 Task: Look for space in Djidiouia, Algeria from 2nd August, 2023 to 12th August, 2023 for 2 adults in price range Rs.5000 to Rs.10000. Place can be private room with 1  bedroom having 1 bed and 1 bathroom. Property type can be house, flat, hotel. Amenities needed are: washing machine. Booking option can be shelf check-in. Required host language is .
Action: Mouse moved to (464, 106)
Screenshot: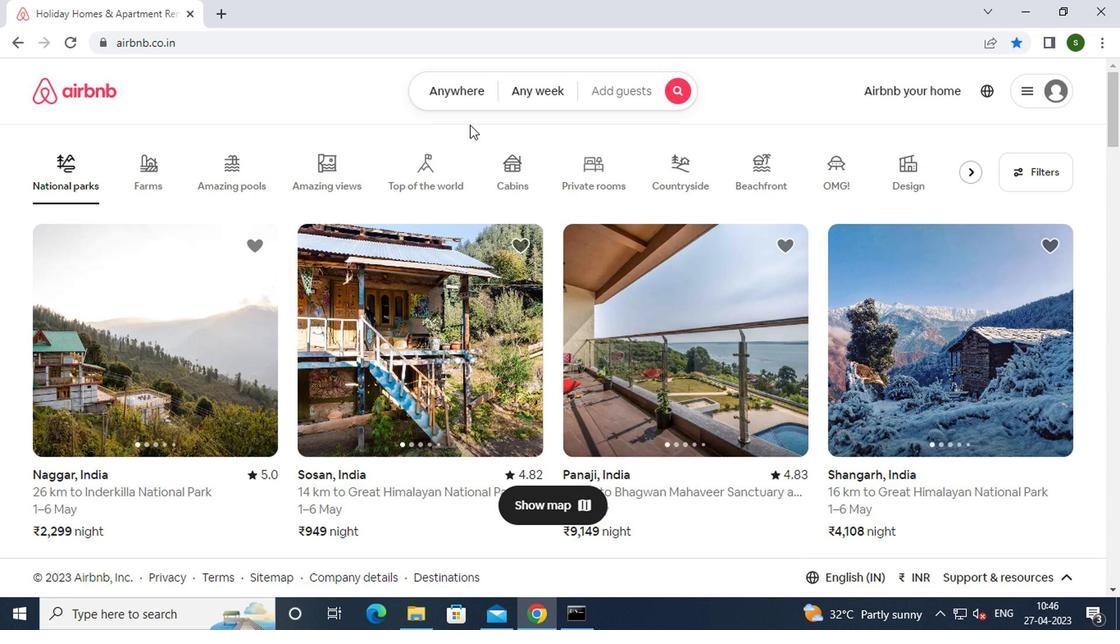 
Action: Mouse pressed left at (464, 106)
Screenshot: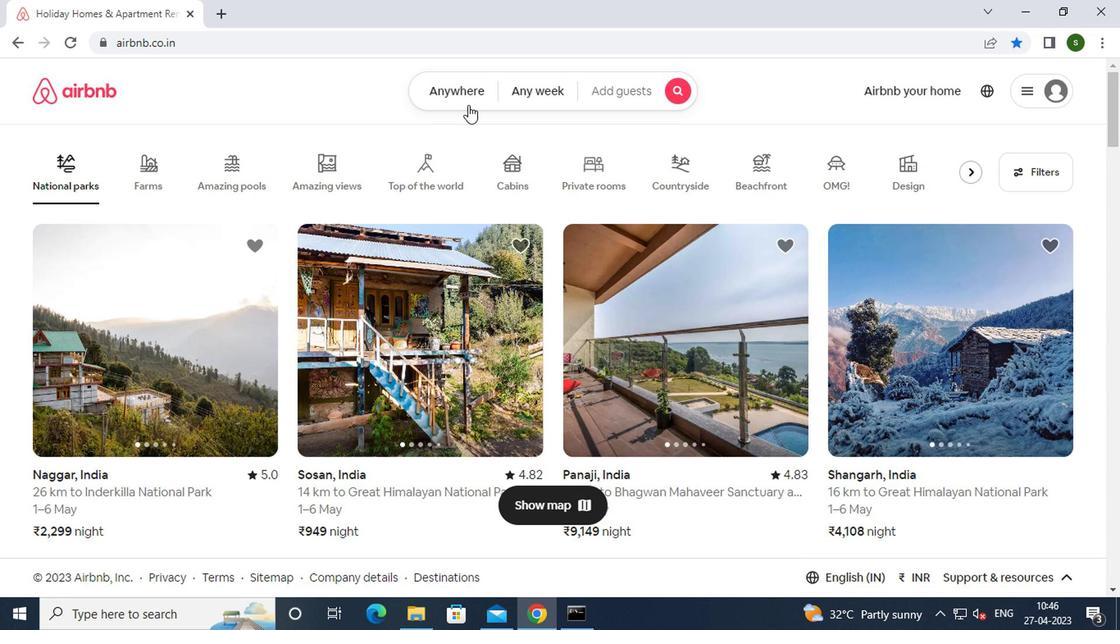
Action: Mouse moved to (404, 154)
Screenshot: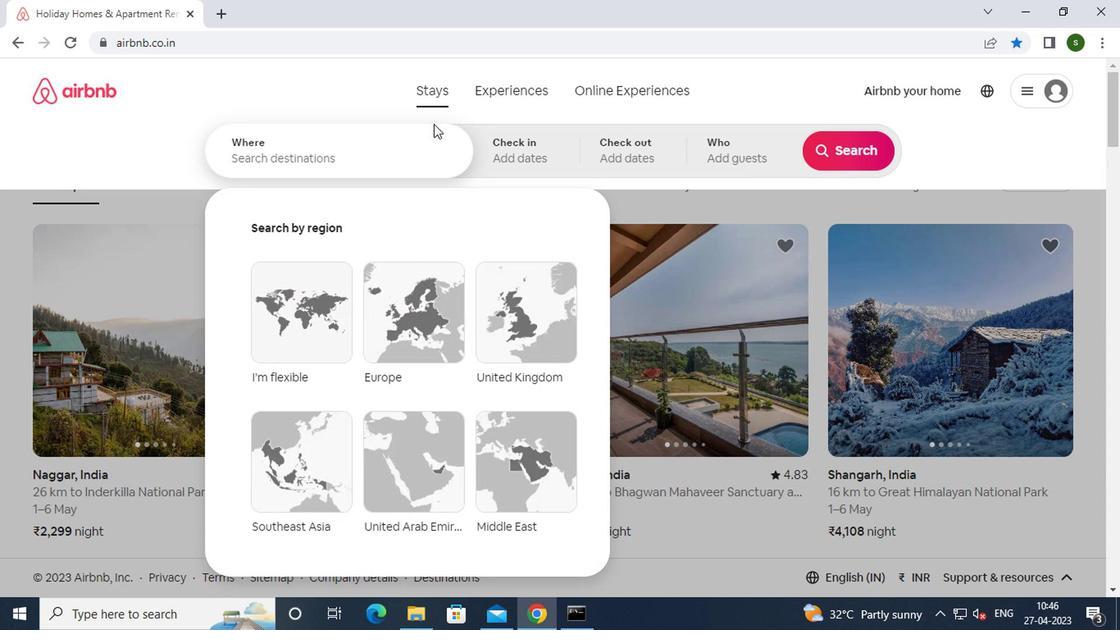 
Action: Mouse pressed left at (404, 154)
Screenshot: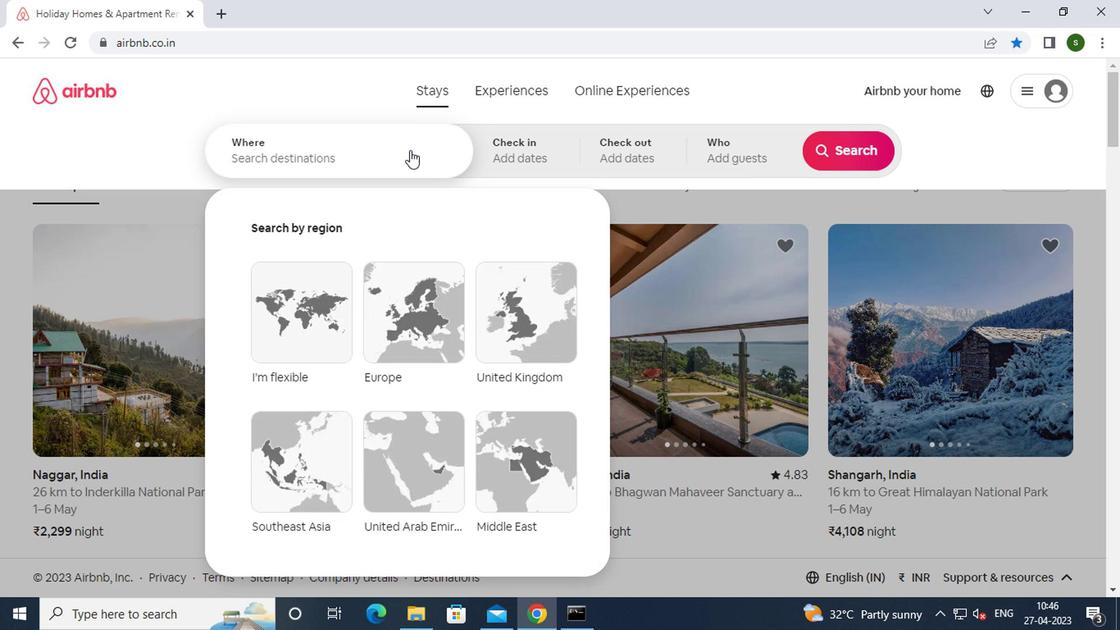 
Action: Key pressed d<Key.caps_lock>jidiouia
Screenshot: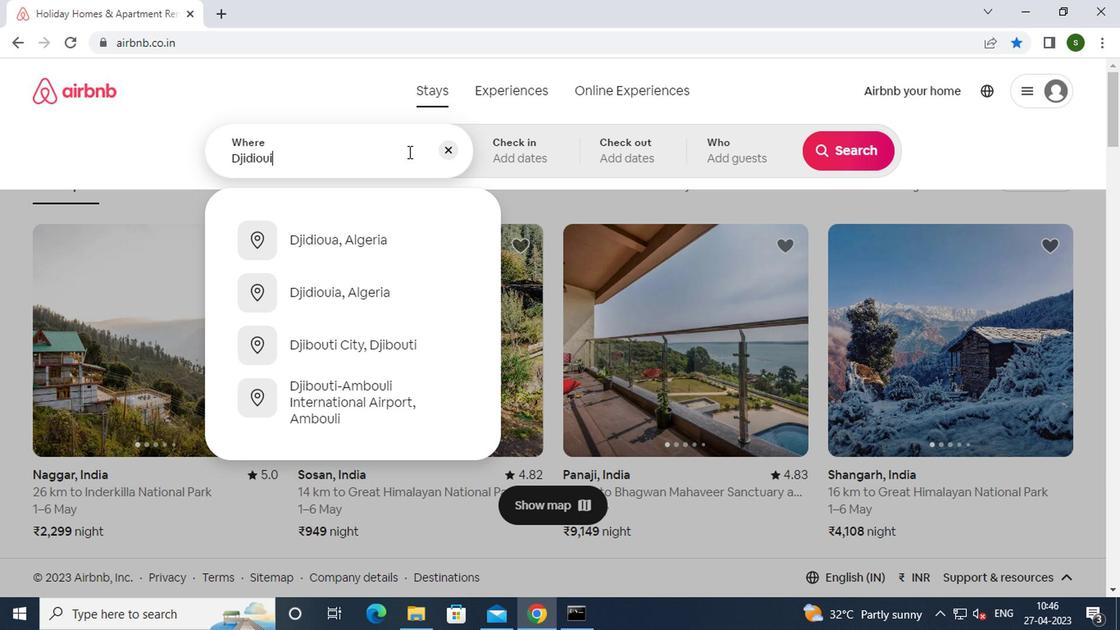 
Action: Mouse moved to (371, 247)
Screenshot: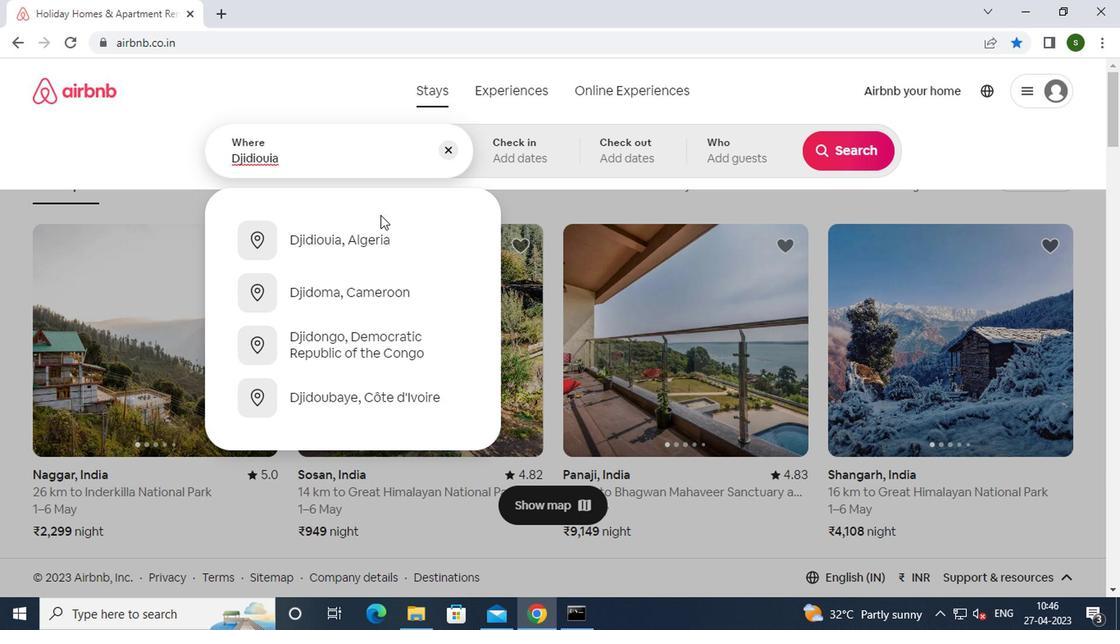 
Action: Mouse pressed left at (371, 247)
Screenshot: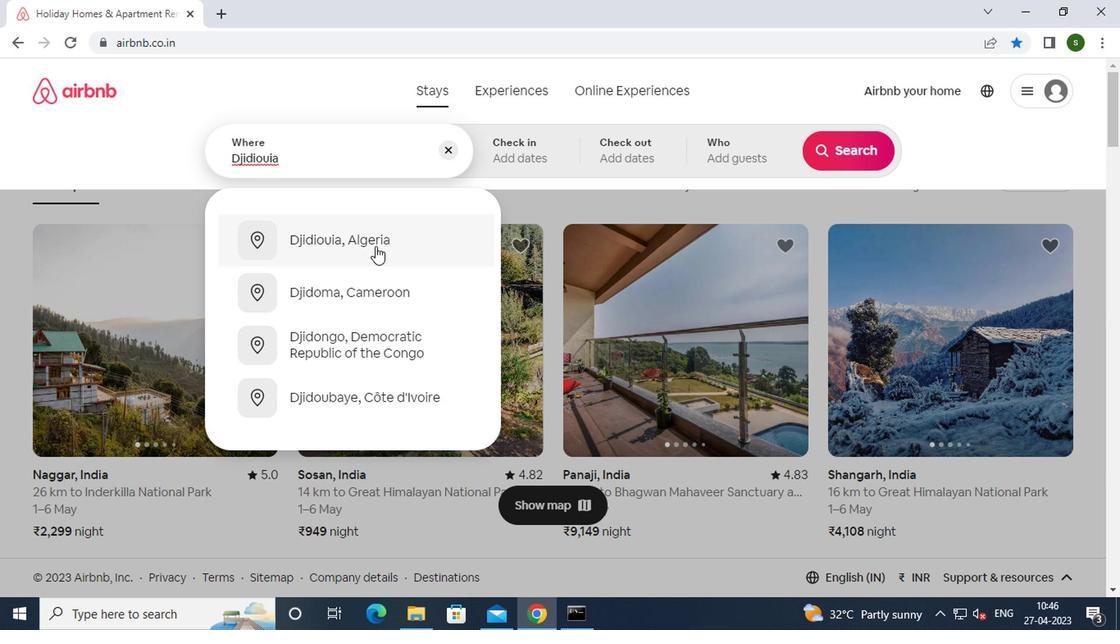 
Action: Mouse moved to (837, 286)
Screenshot: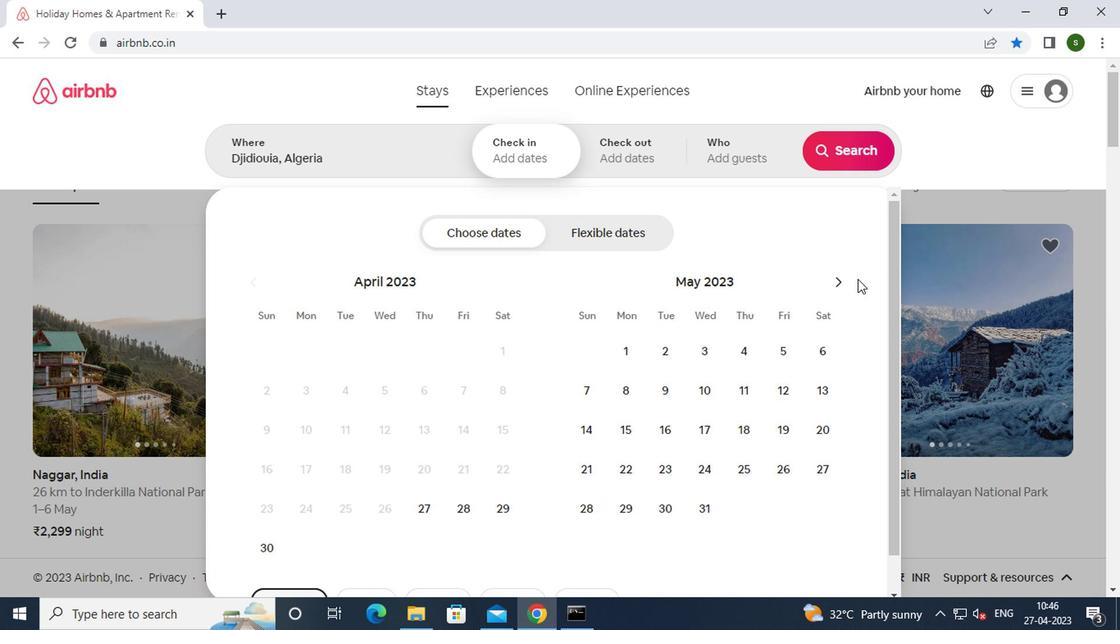 
Action: Mouse pressed left at (837, 286)
Screenshot: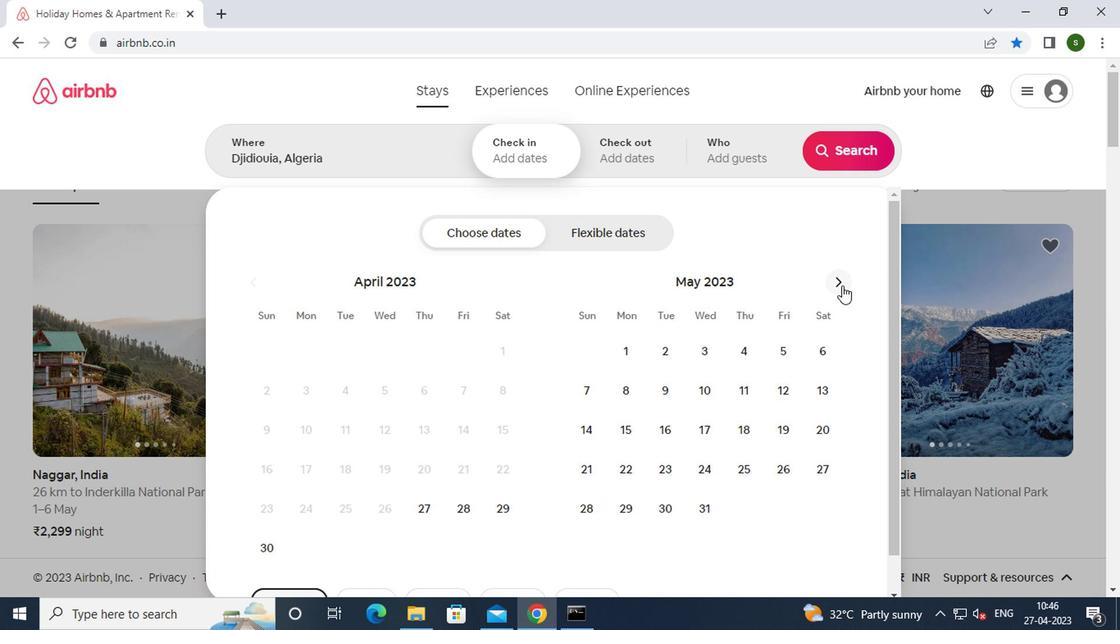 
Action: Mouse pressed left at (837, 286)
Screenshot: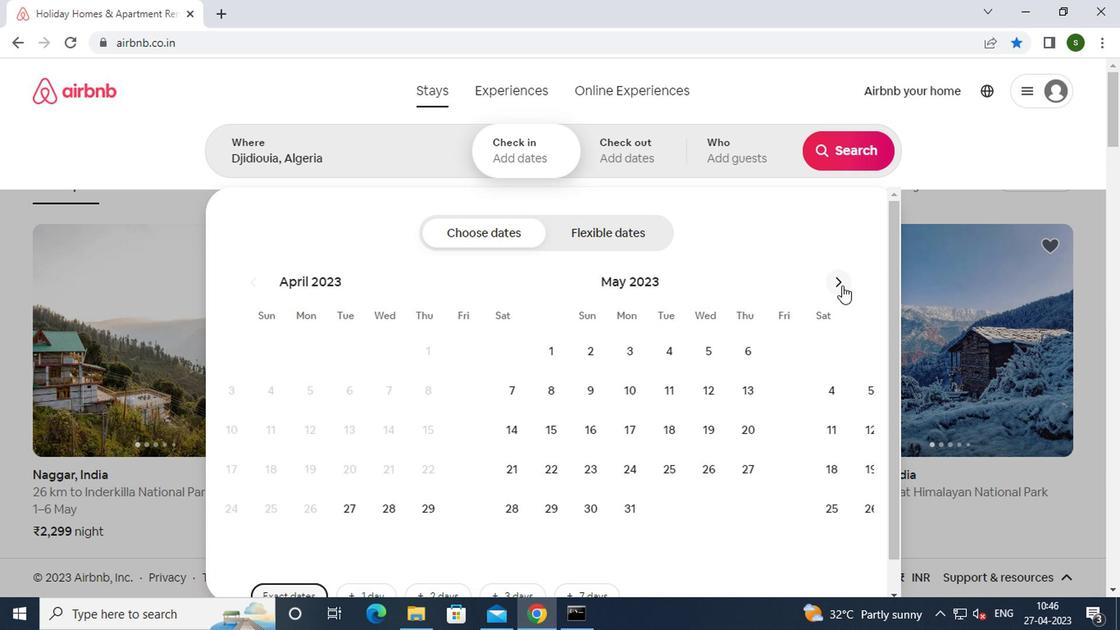
Action: Mouse pressed left at (837, 286)
Screenshot: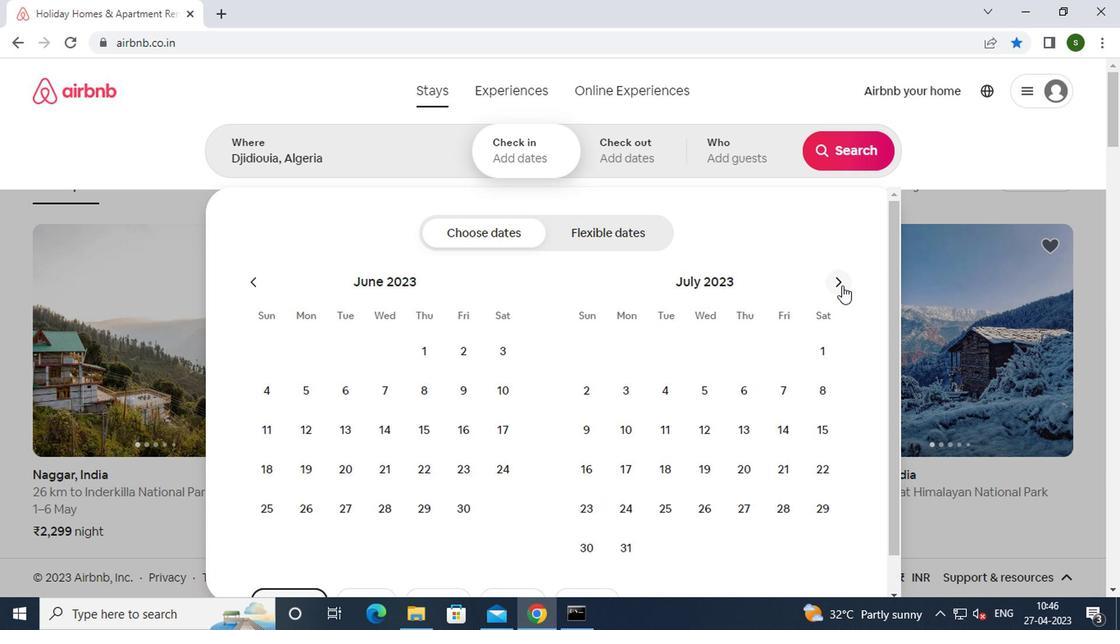 
Action: Mouse moved to (703, 349)
Screenshot: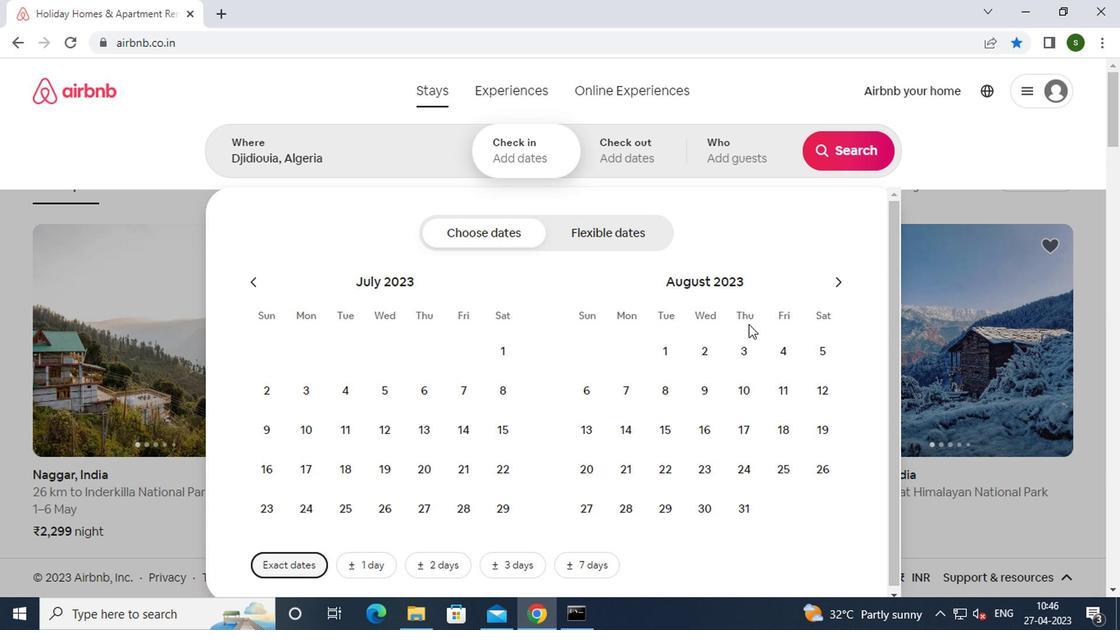 
Action: Mouse pressed left at (703, 349)
Screenshot: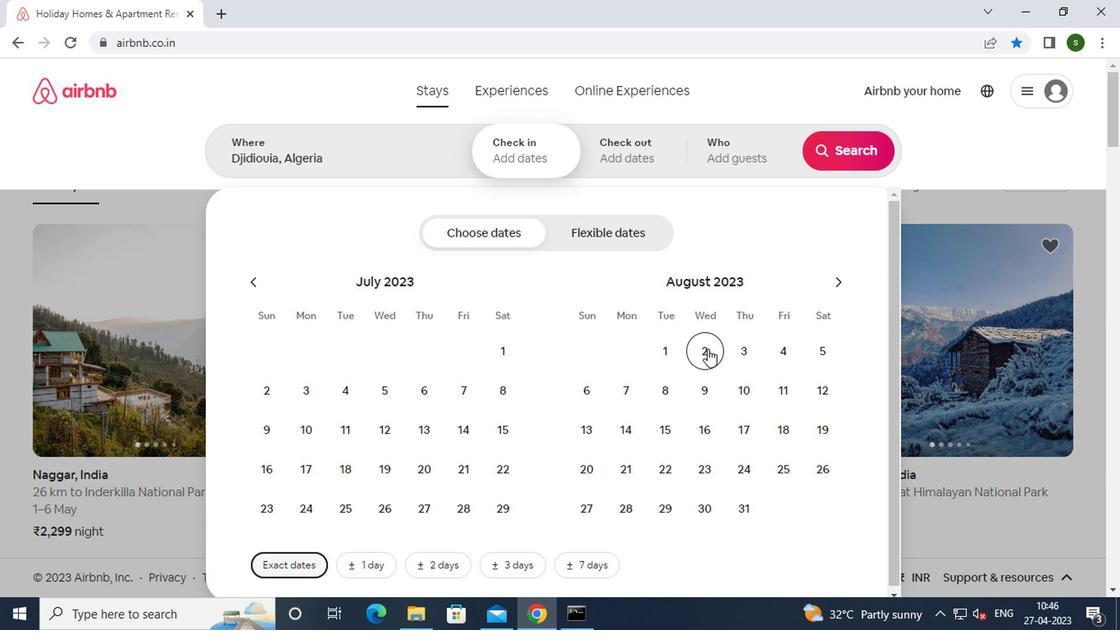 
Action: Mouse moved to (828, 397)
Screenshot: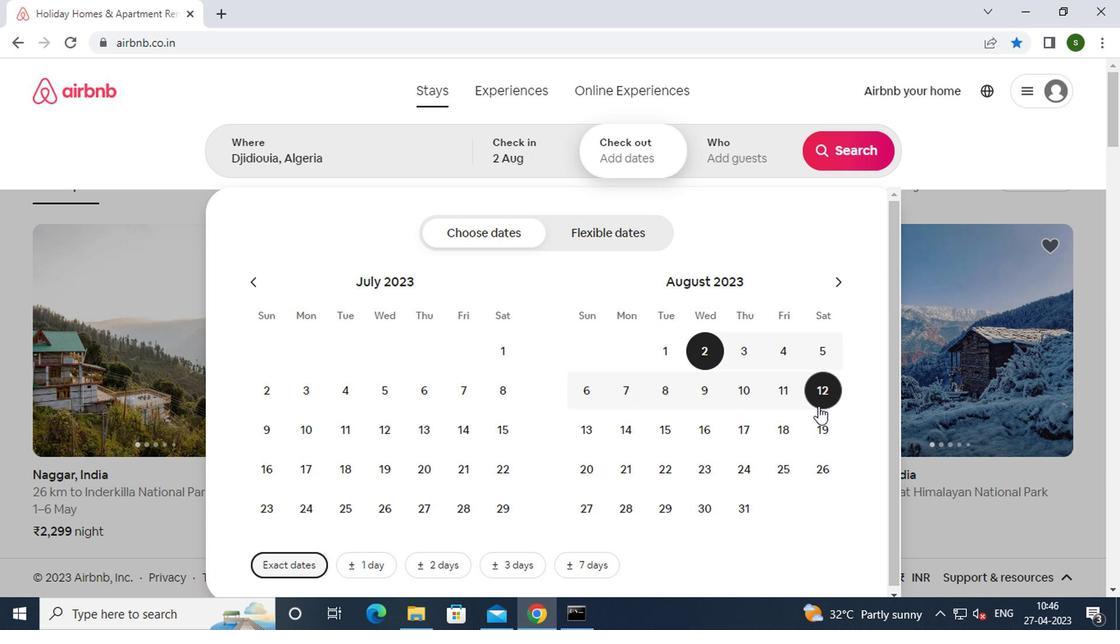 
Action: Mouse pressed left at (828, 397)
Screenshot: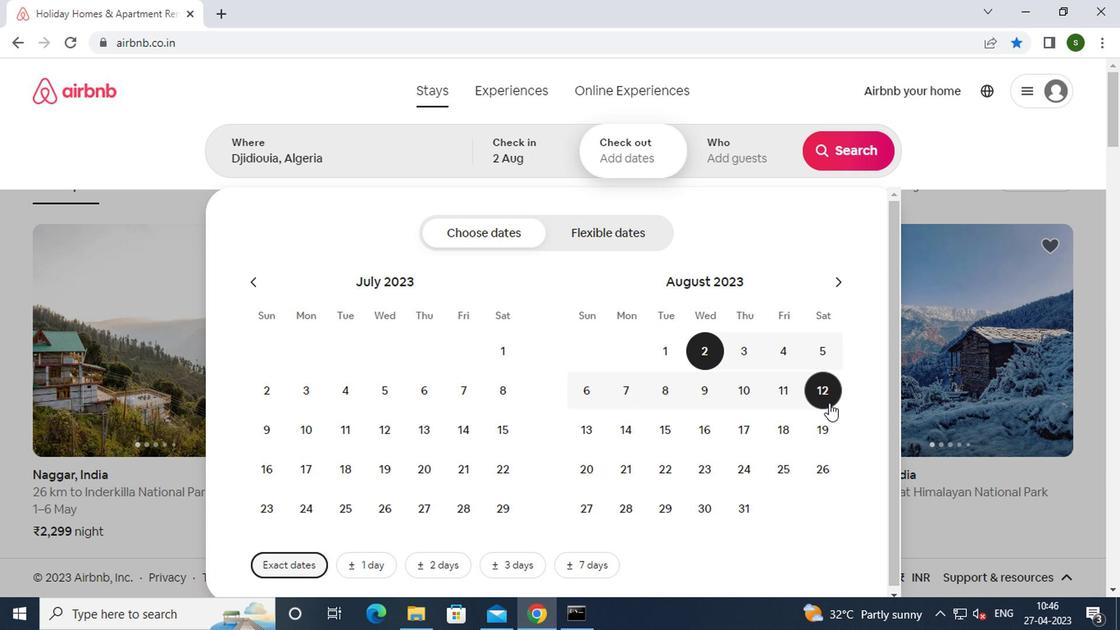 
Action: Mouse moved to (755, 165)
Screenshot: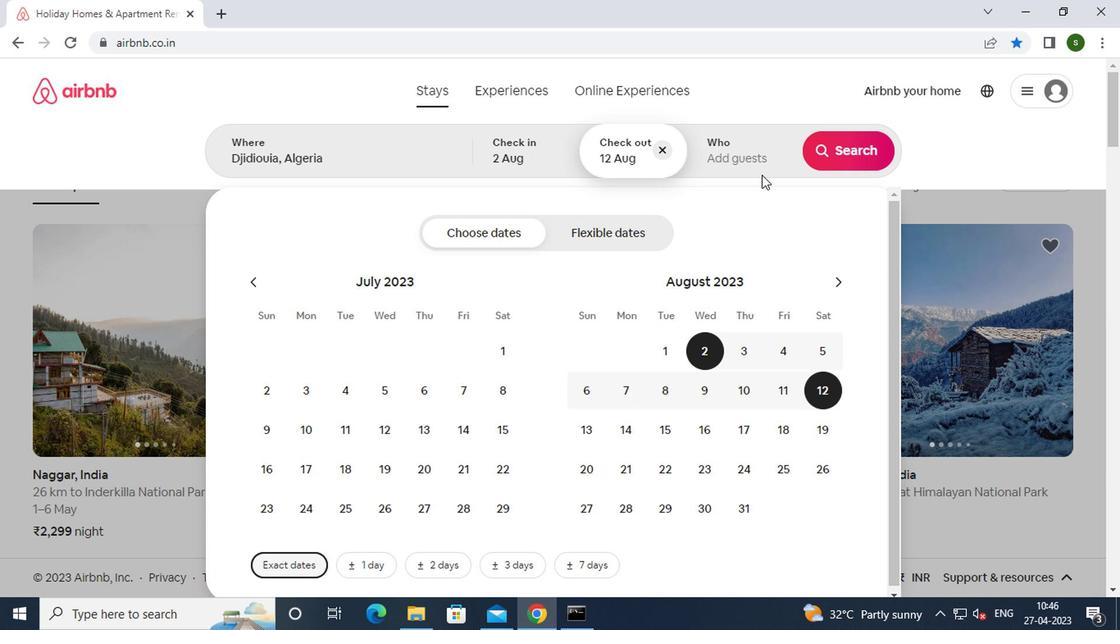 
Action: Mouse pressed left at (755, 165)
Screenshot: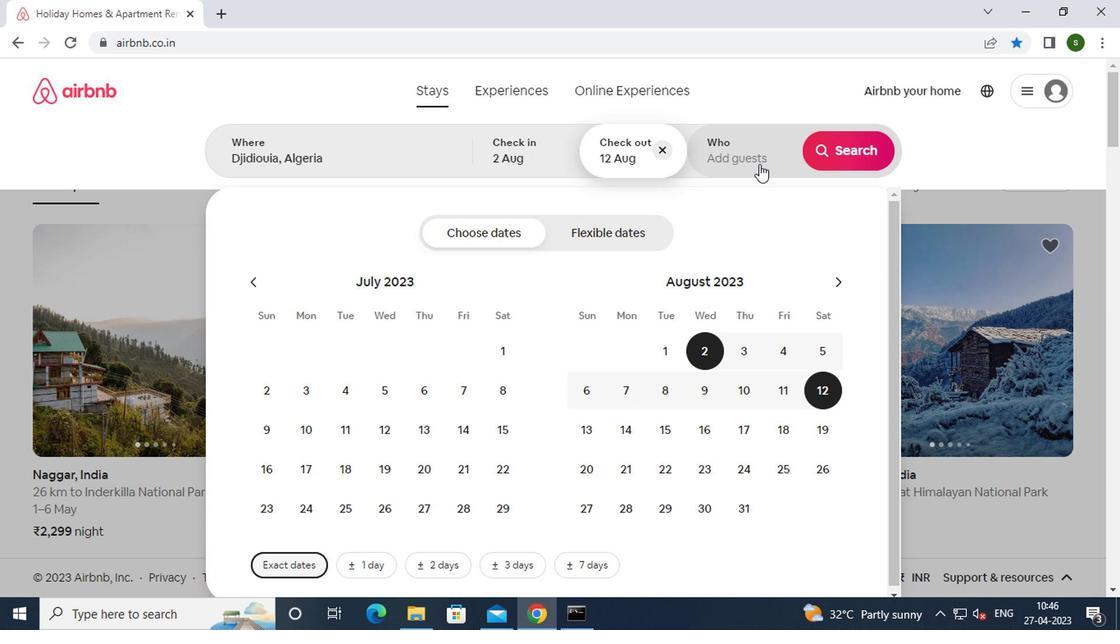 
Action: Mouse moved to (839, 238)
Screenshot: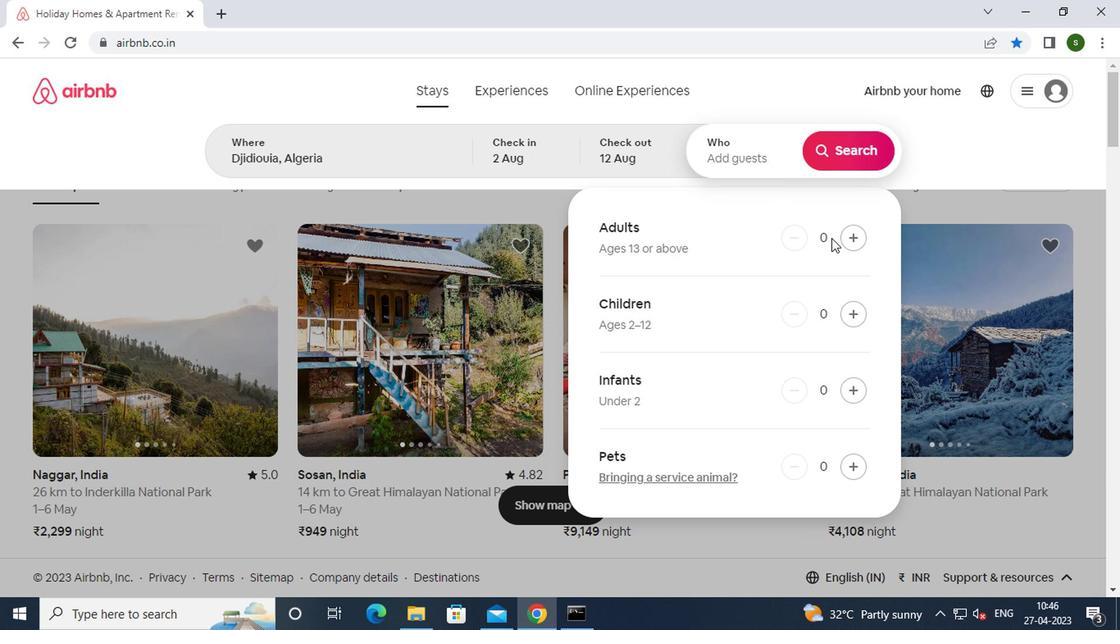 
Action: Mouse pressed left at (839, 238)
Screenshot: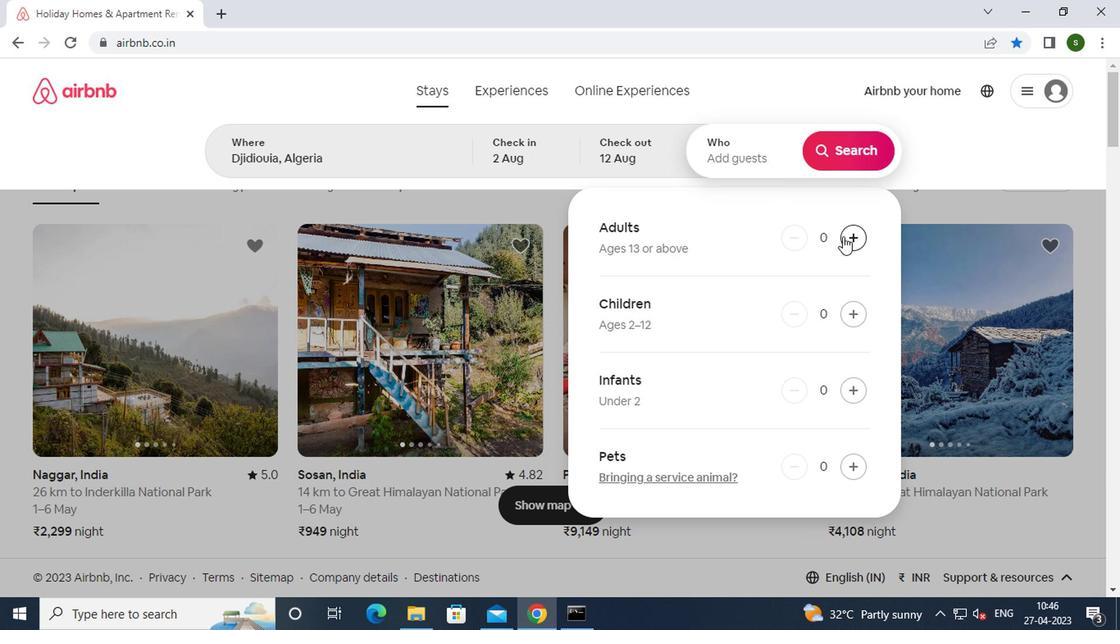 
Action: Mouse pressed left at (839, 238)
Screenshot: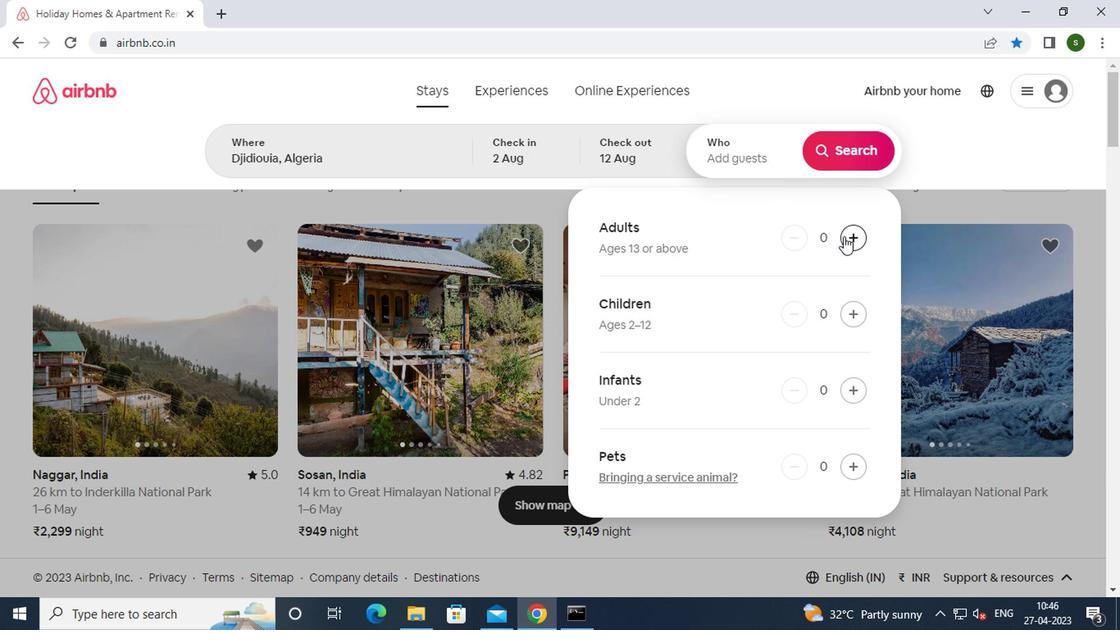 
Action: Mouse moved to (833, 133)
Screenshot: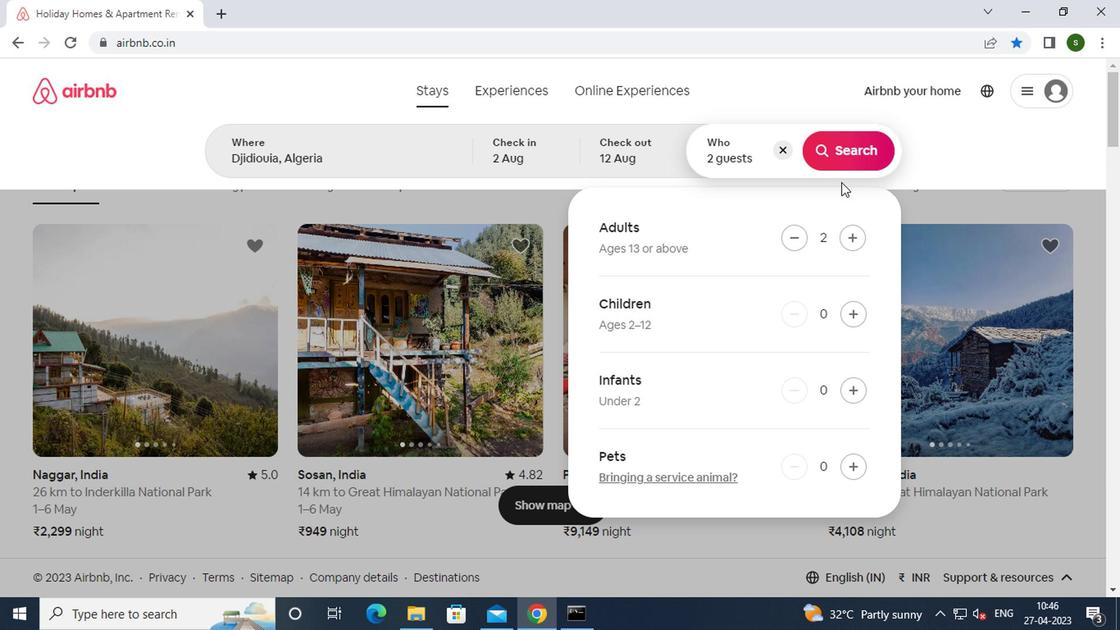 
Action: Mouse pressed left at (833, 133)
Screenshot: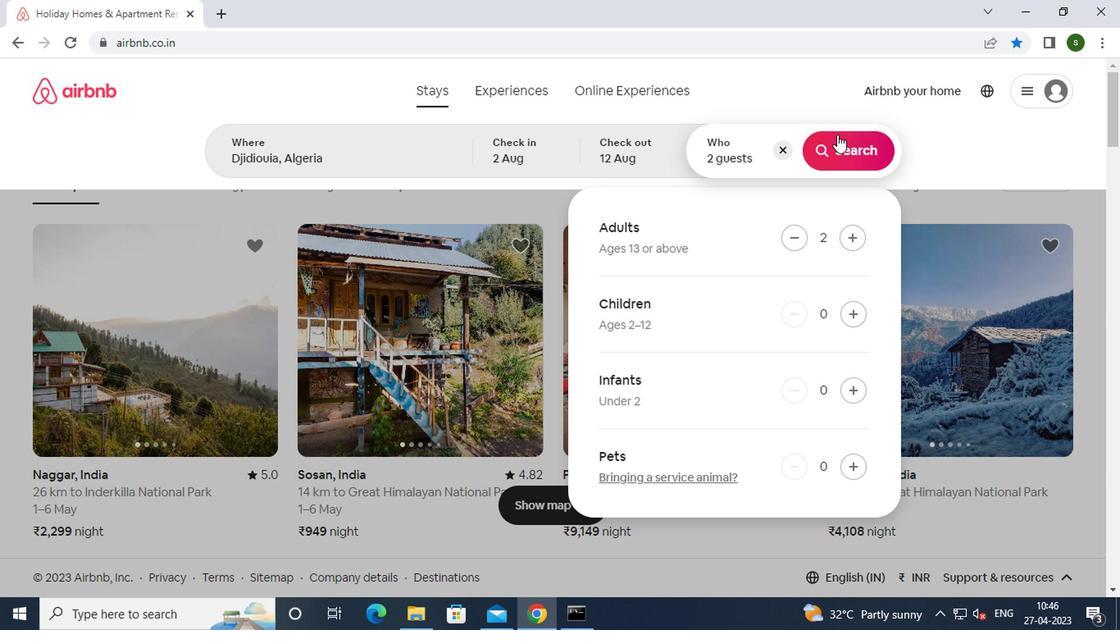 
Action: Mouse moved to (1033, 159)
Screenshot: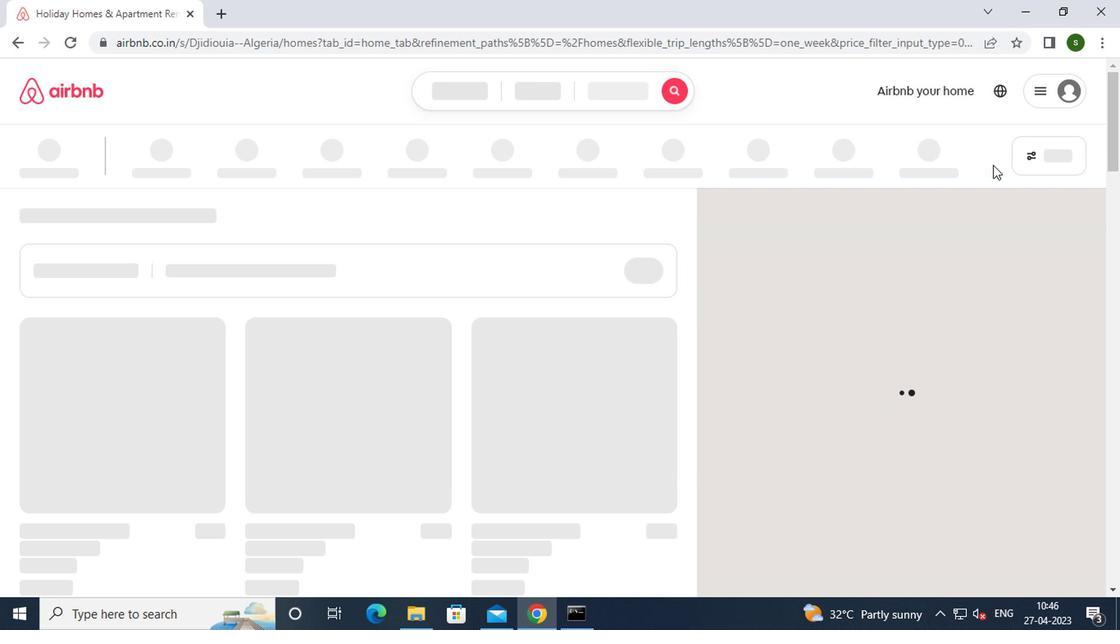 
Action: Mouse pressed left at (1033, 159)
Screenshot: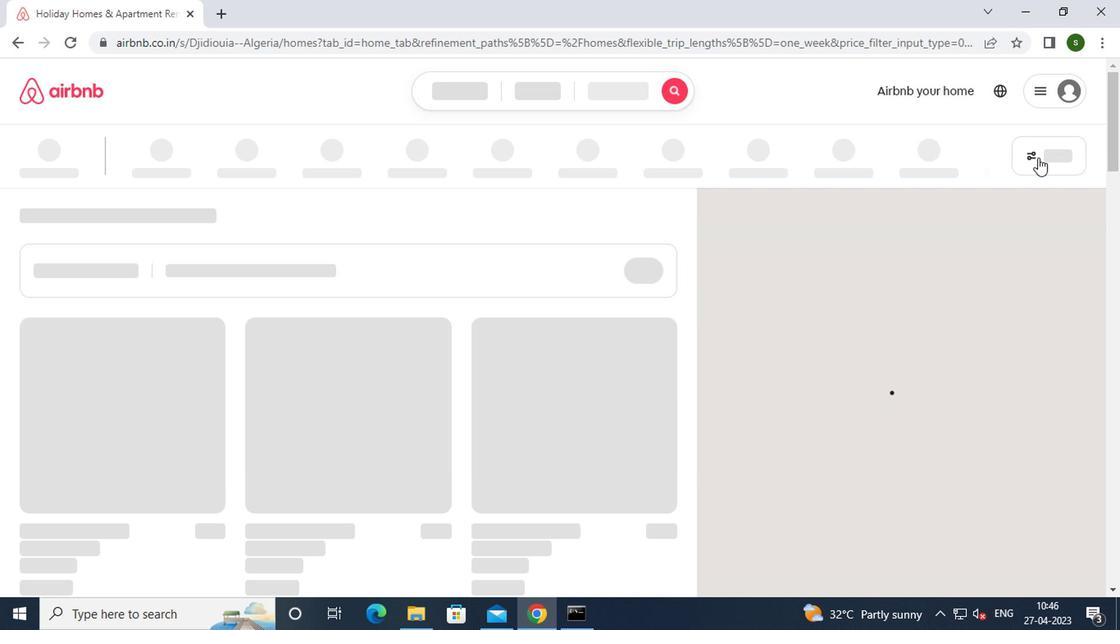 
Action: Mouse moved to (424, 358)
Screenshot: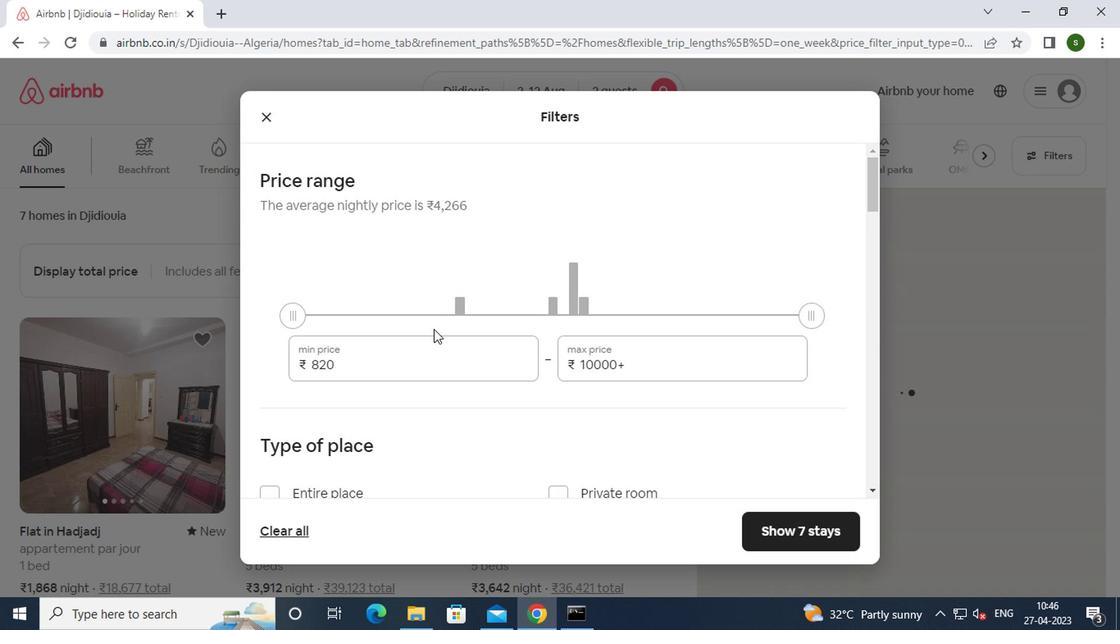
Action: Mouse pressed left at (424, 358)
Screenshot: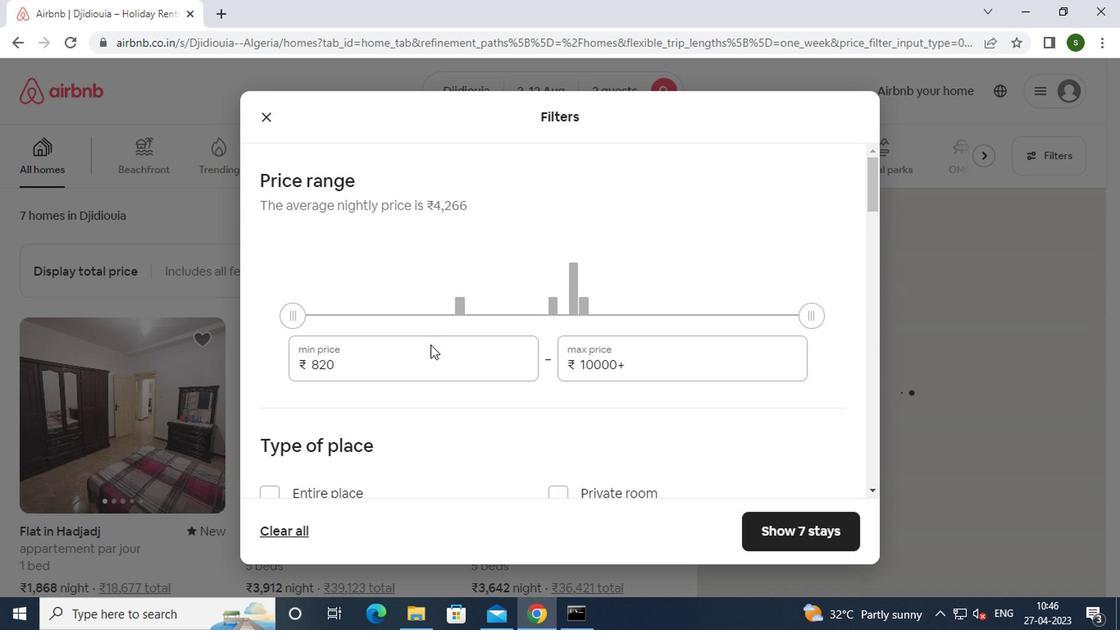 
Action: Key pressed <Key.backspace><Key.backspace><Key.backspace><Key.backspace>5000
Screenshot: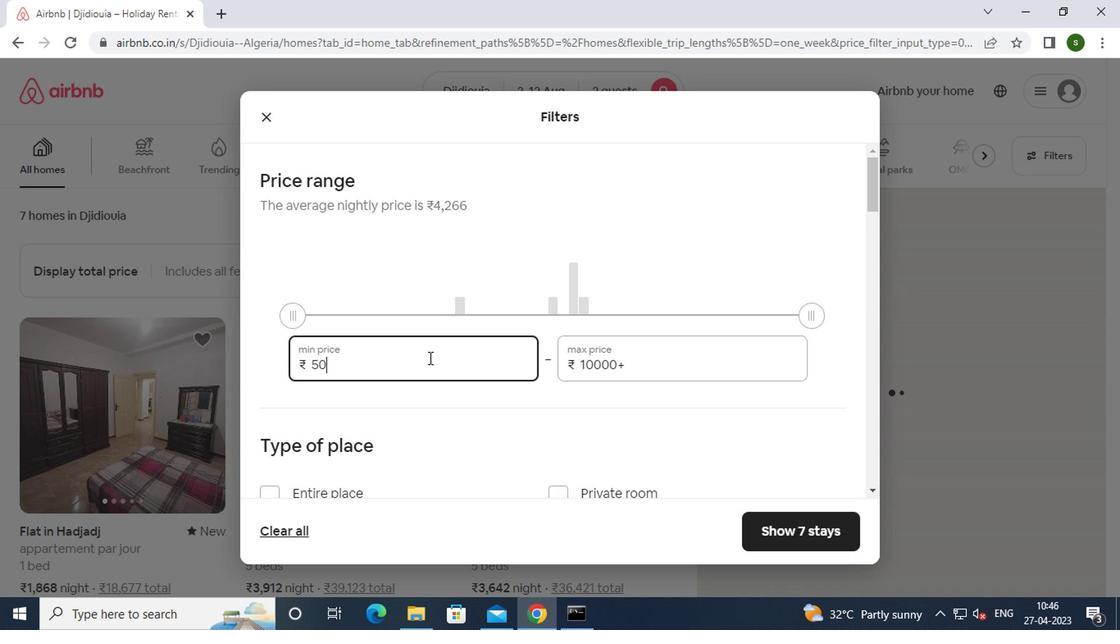 
Action: Mouse moved to (644, 364)
Screenshot: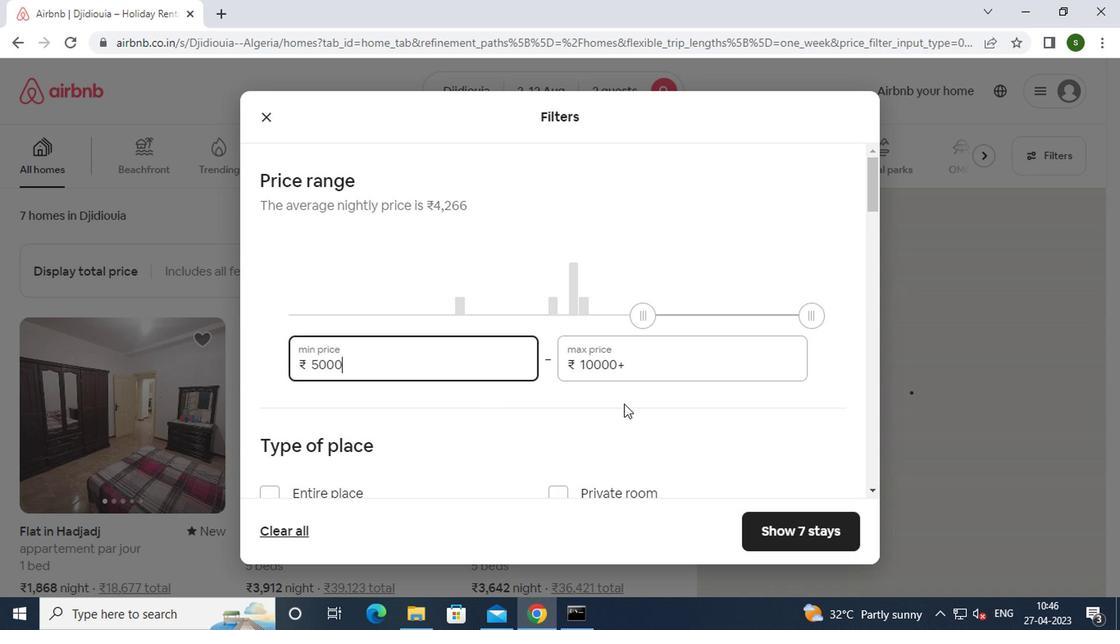 
Action: Mouse pressed left at (644, 364)
Screenshot: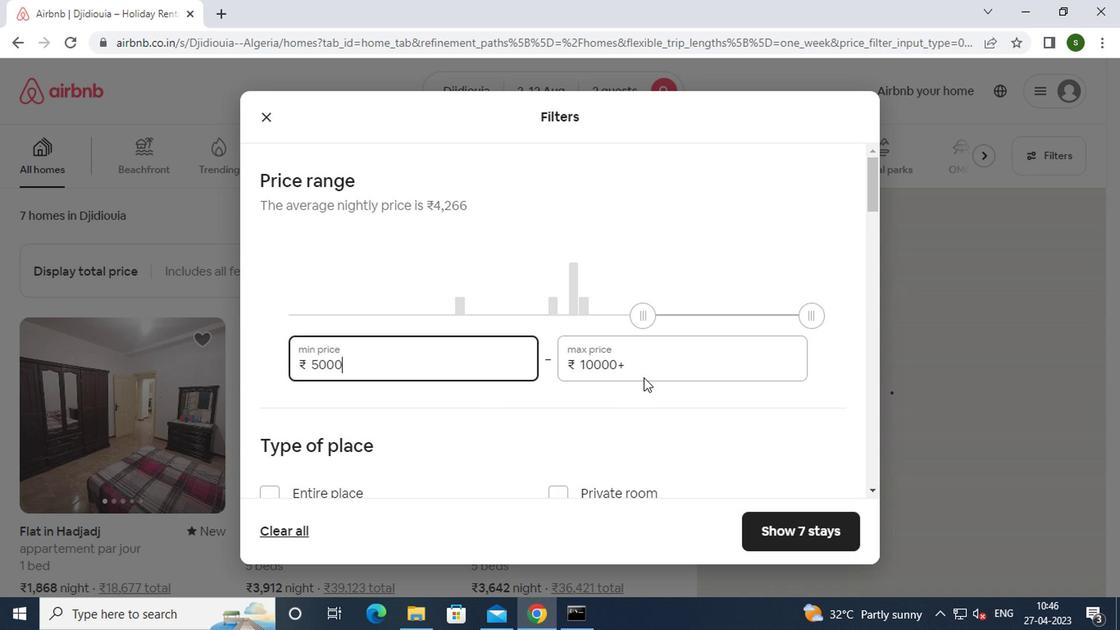 
Action: Key pressed <Key.backspace><Key.backspace><Key.backspace><Key.backspace><Key.backspace><Key.backspace><Key.backspace><Key.backspace><Key.backspace><Key.backspace><Key.backspace><Key.backspace>10000
Screenshot: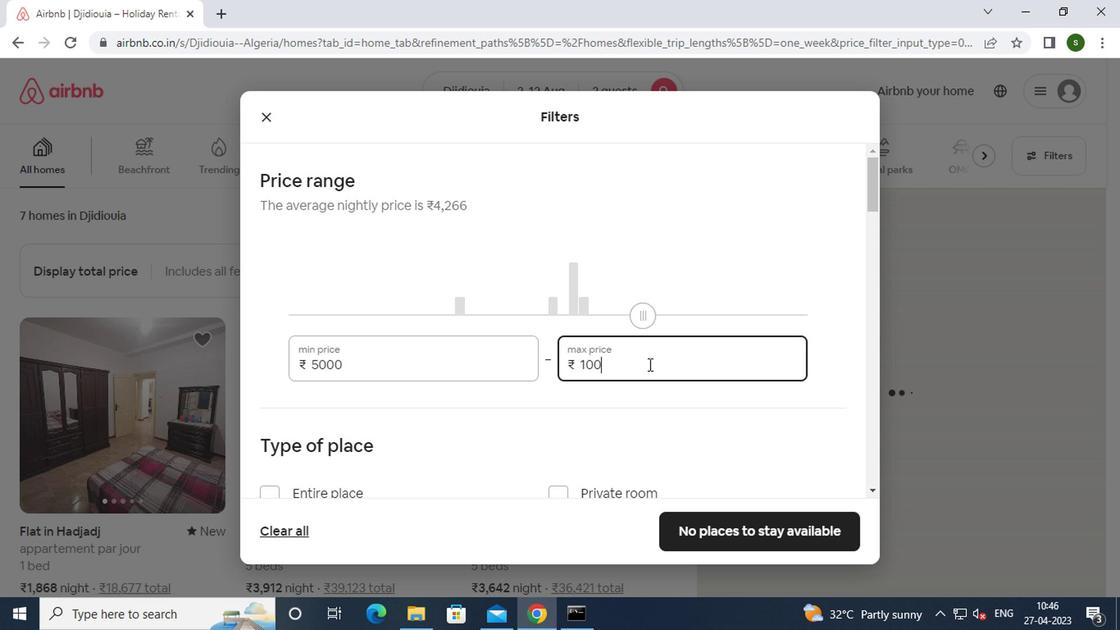 
Action: Mouse moved to (525, 382)
Screenshot: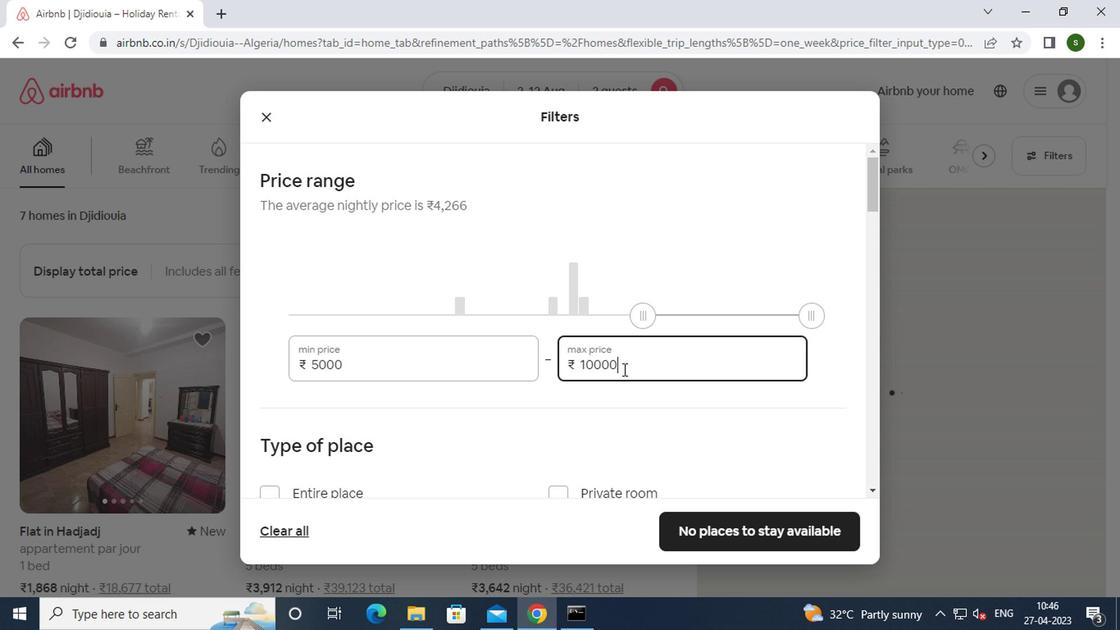 
Action: Mouse scrolled (525, 382) with delta (0, 0)
Screenshot: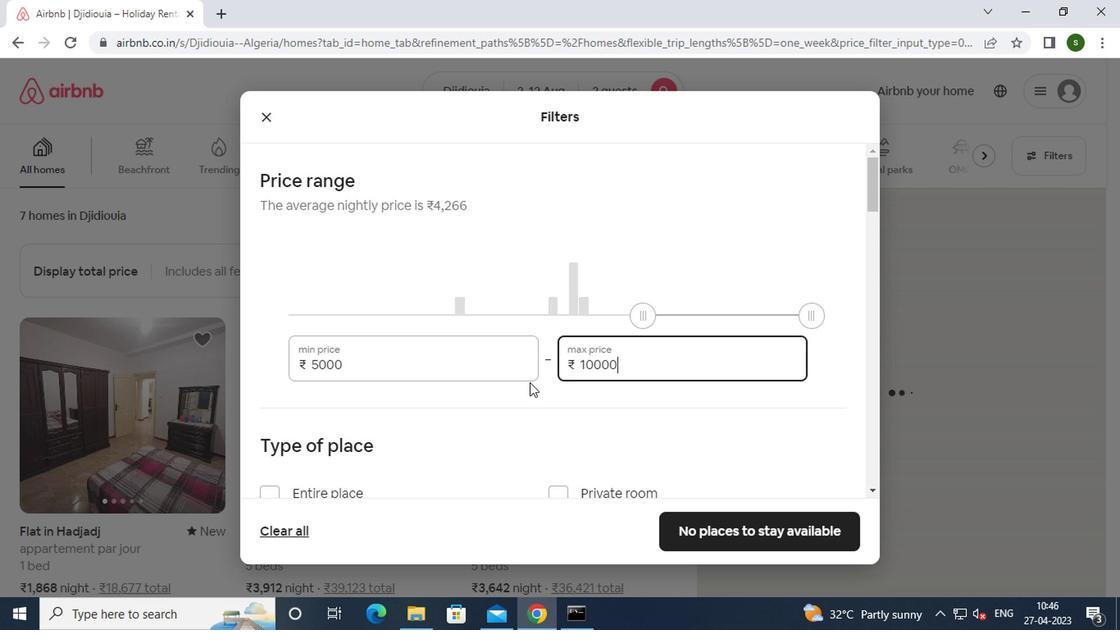
Action: Mouse scrolled (525, 382) with delta (0, 0)
Screenshot: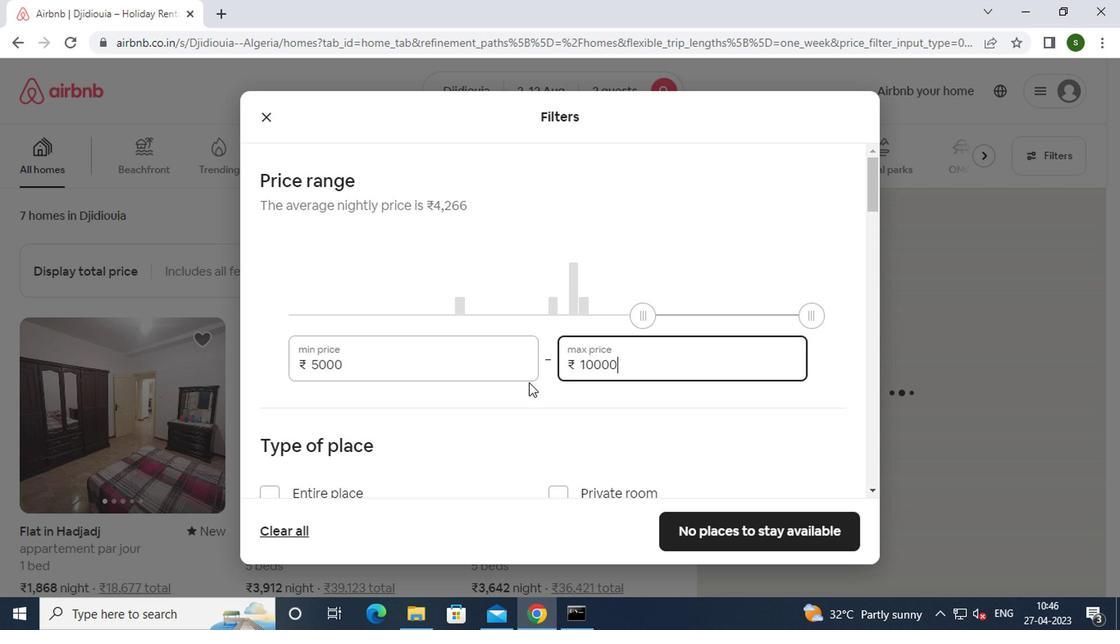 
Action: Mouse moved to (549, 332)
Screenshot: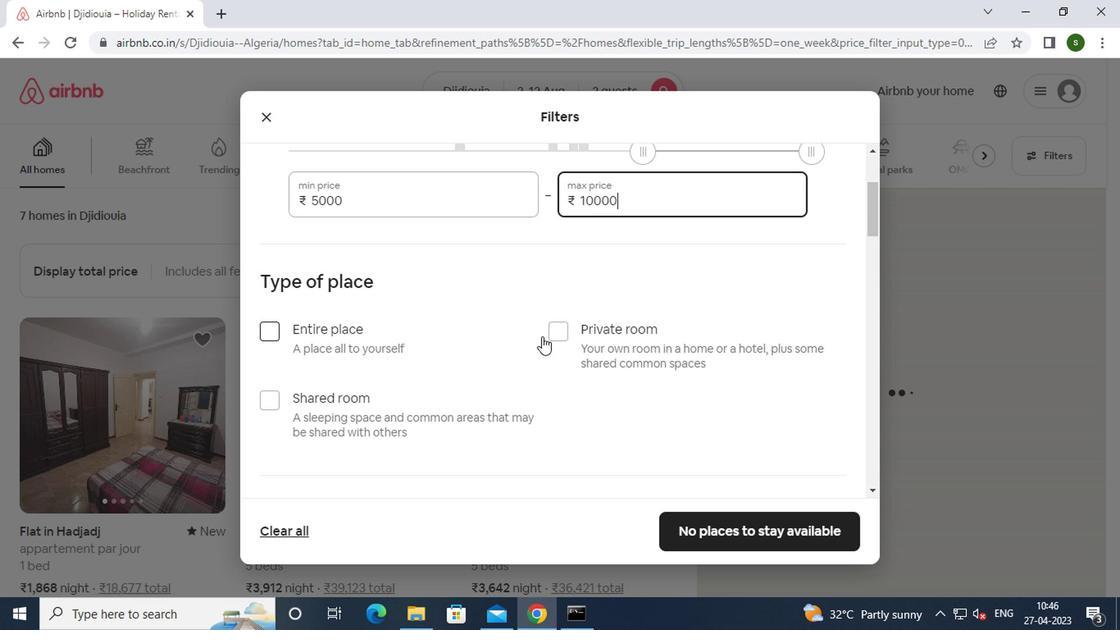 
Action: Mouse pressed left at (549, 332)
Screenshot: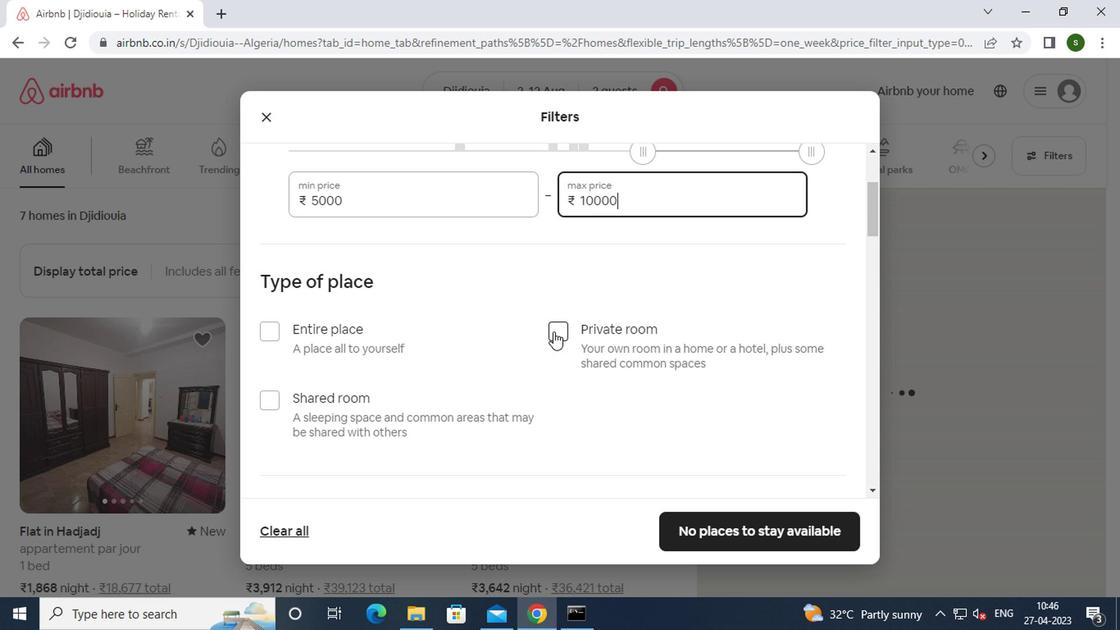 
Action: Mouse moved to (510, 341)
Screenshot: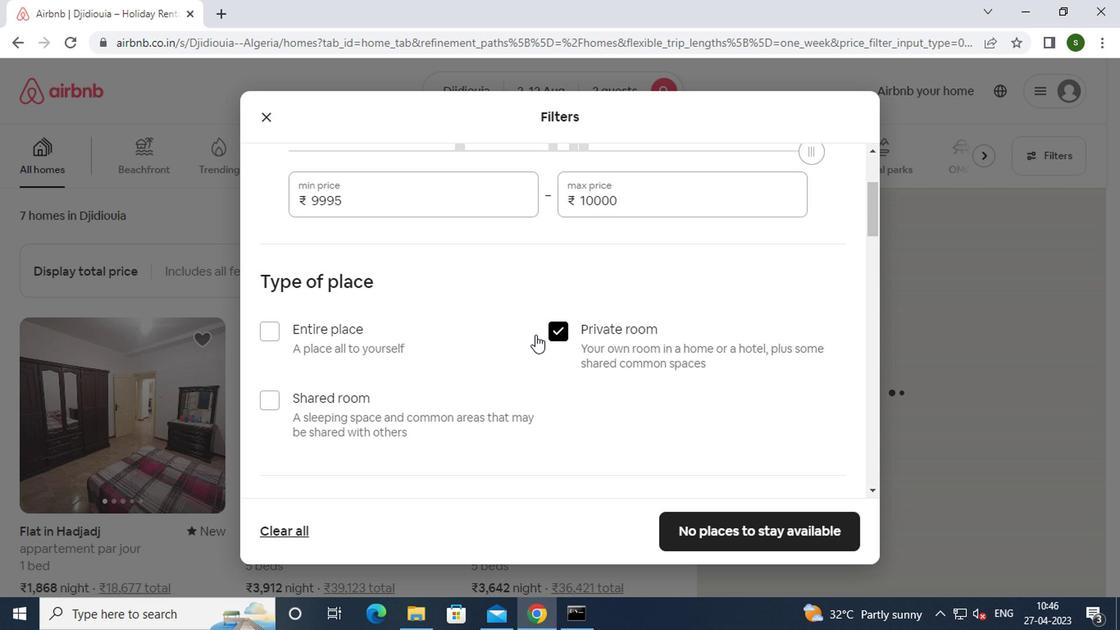 
Action: Mouse scrolled (510, 341) with delta (0, 0)
Screenshot: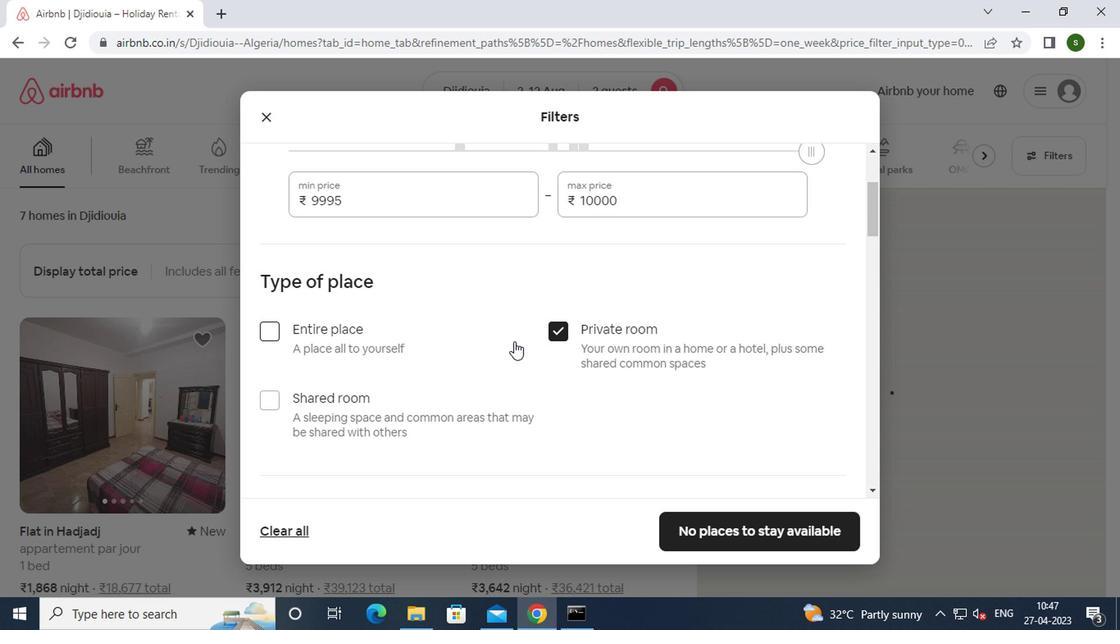 
Action: Mouse moved to (510, 341)
Screenshot: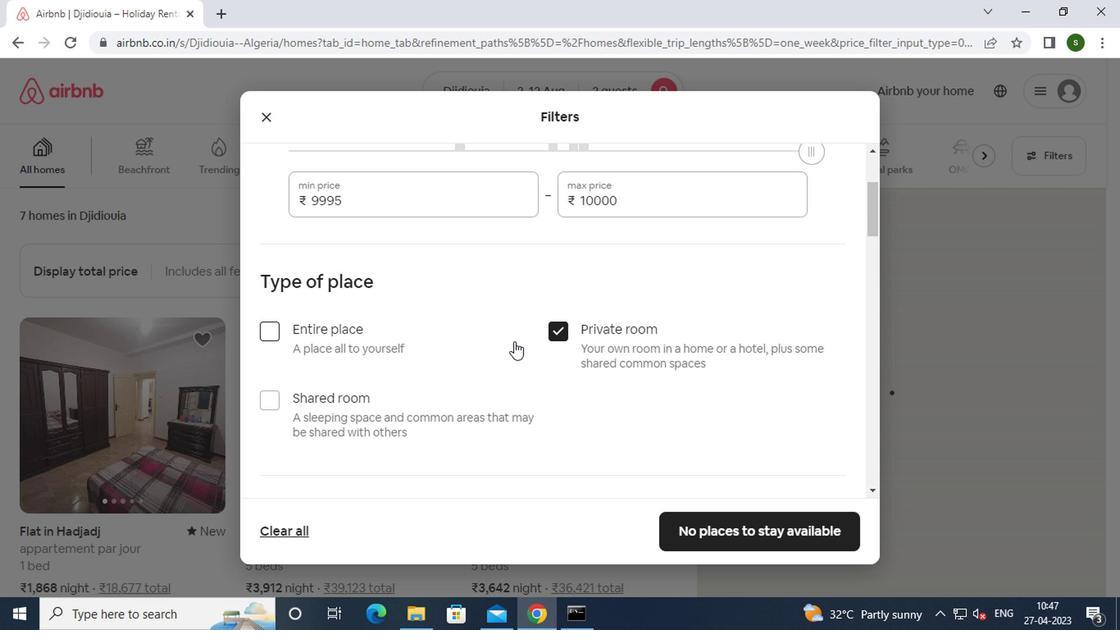 
Action: Mouse scrolled (510, 341) with delta (0, 0)
Screenshot: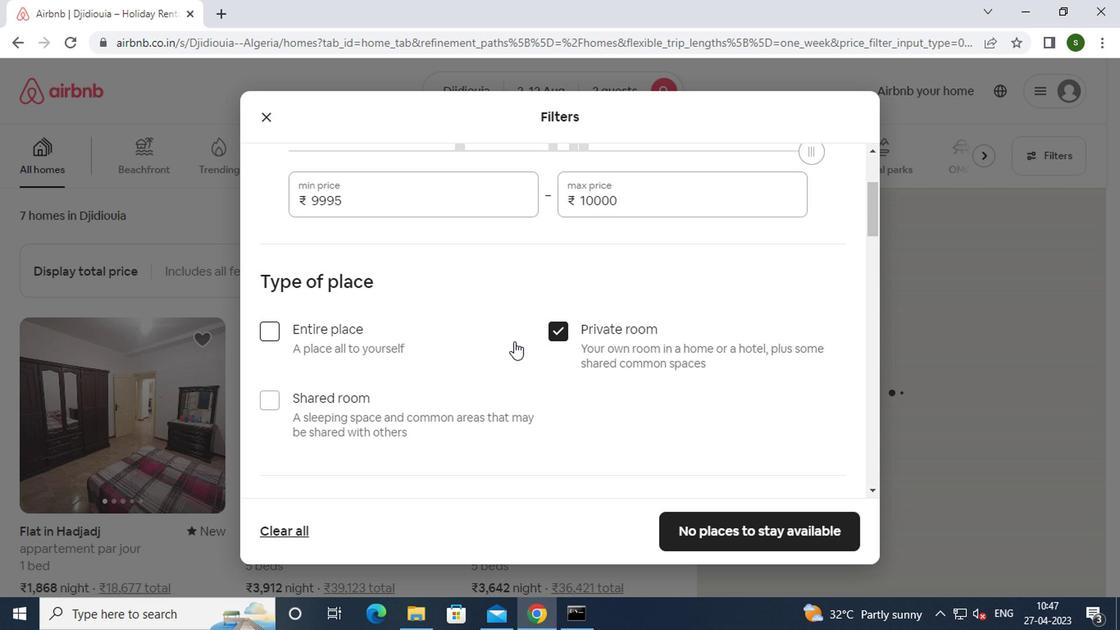 
Action: Mouse scrolled (510, 341) with delta (0, 0)
Screenshot: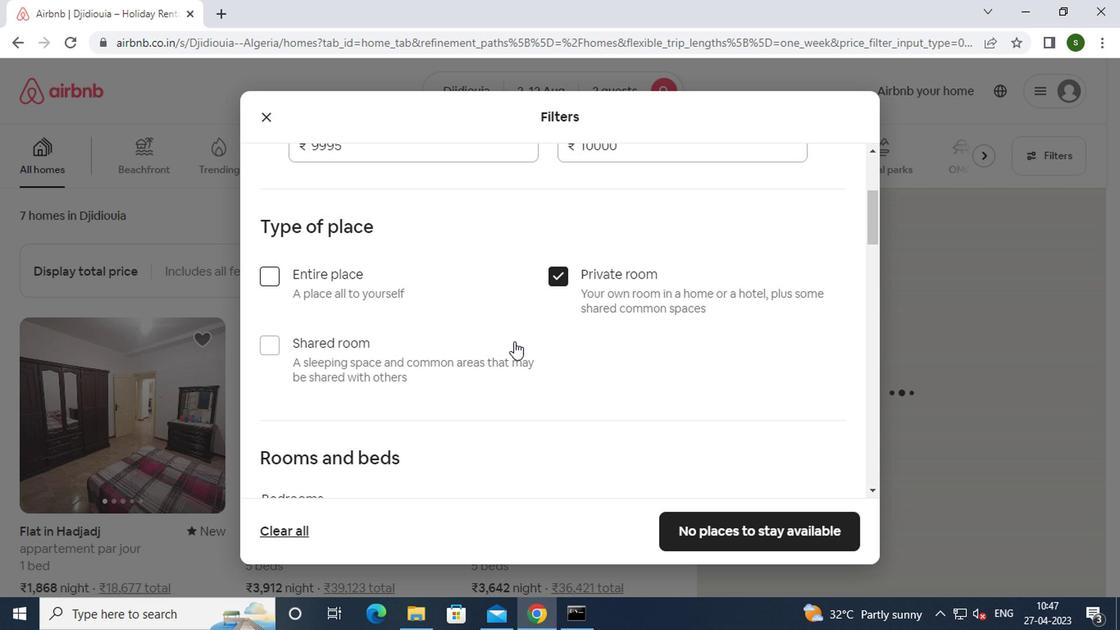 
Action: Mouse scrolled (510, 341) with delta (0, 0)
Screenshot: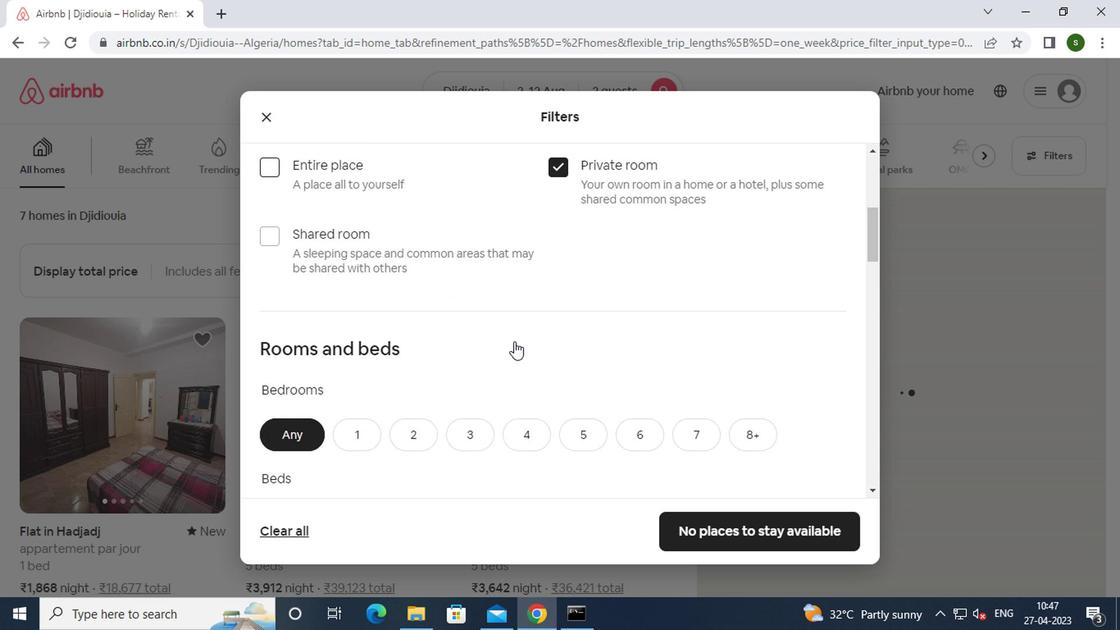 
Action: Mouse moved to (357, 273)
Screenshot: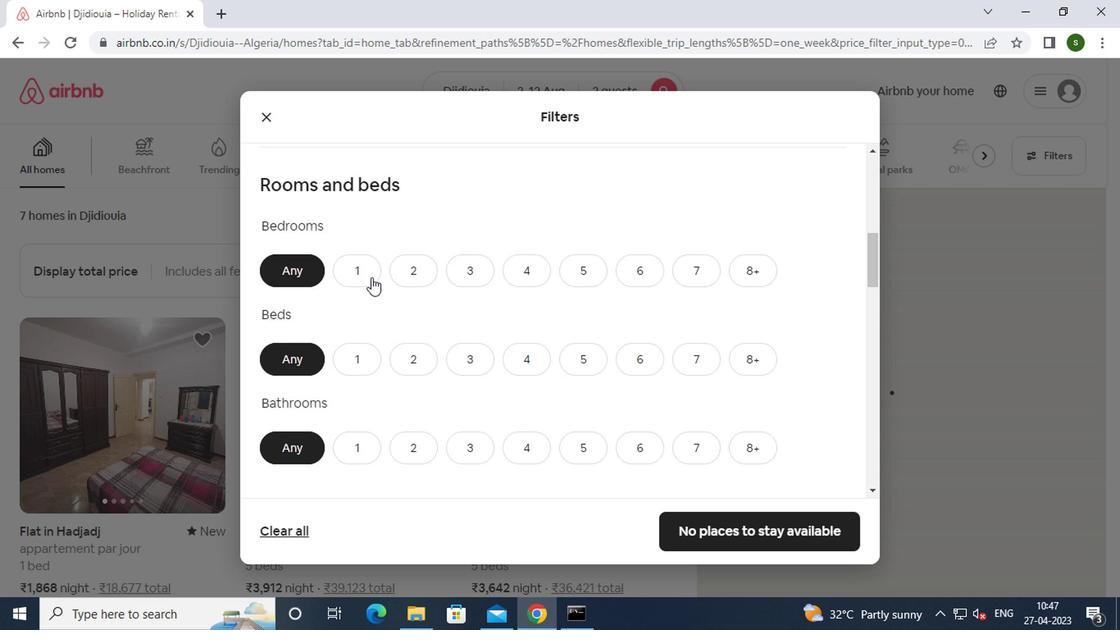 
Action: Mouse pressed left at (357, 273)
Screenshot: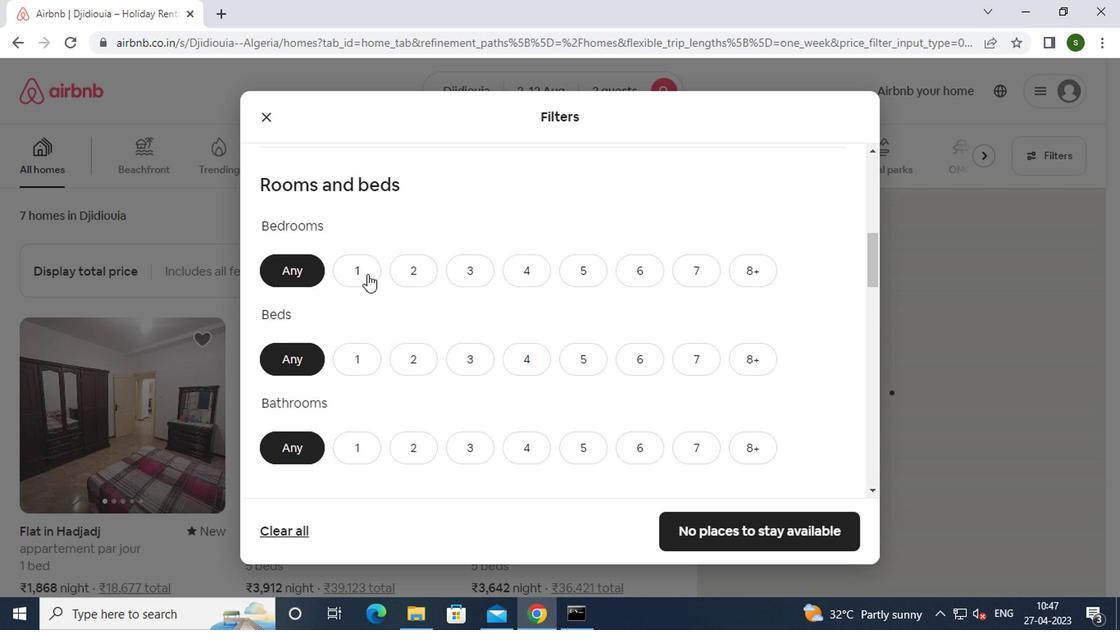 
Action: Mouse moved to (342, 368)
Screenshot: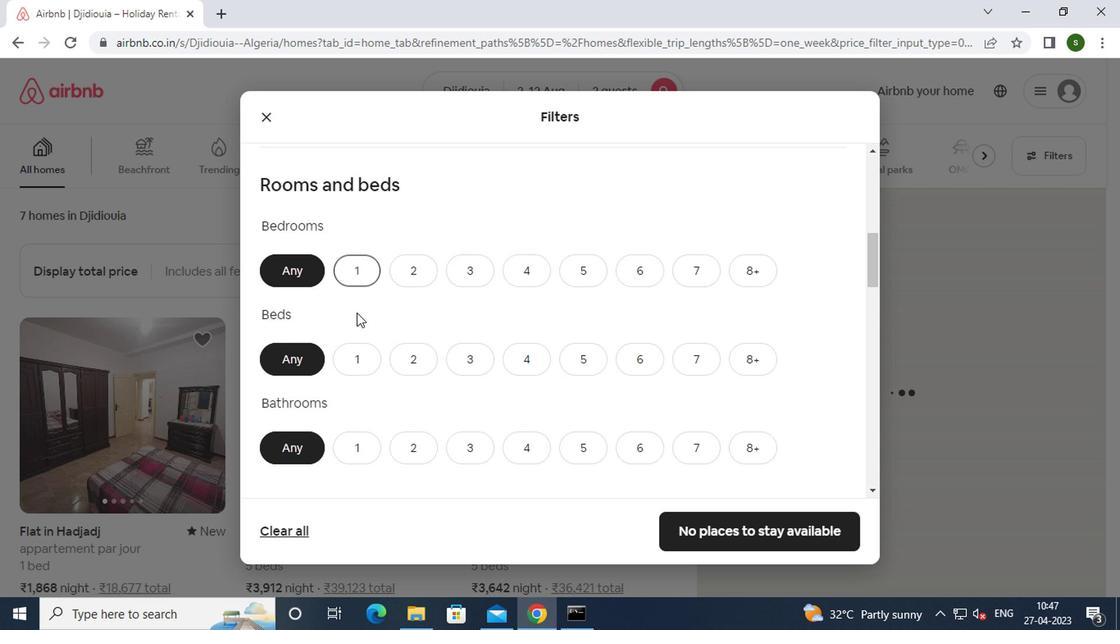 
Action: Mouse pressed left at (342, 368)
Screenshot: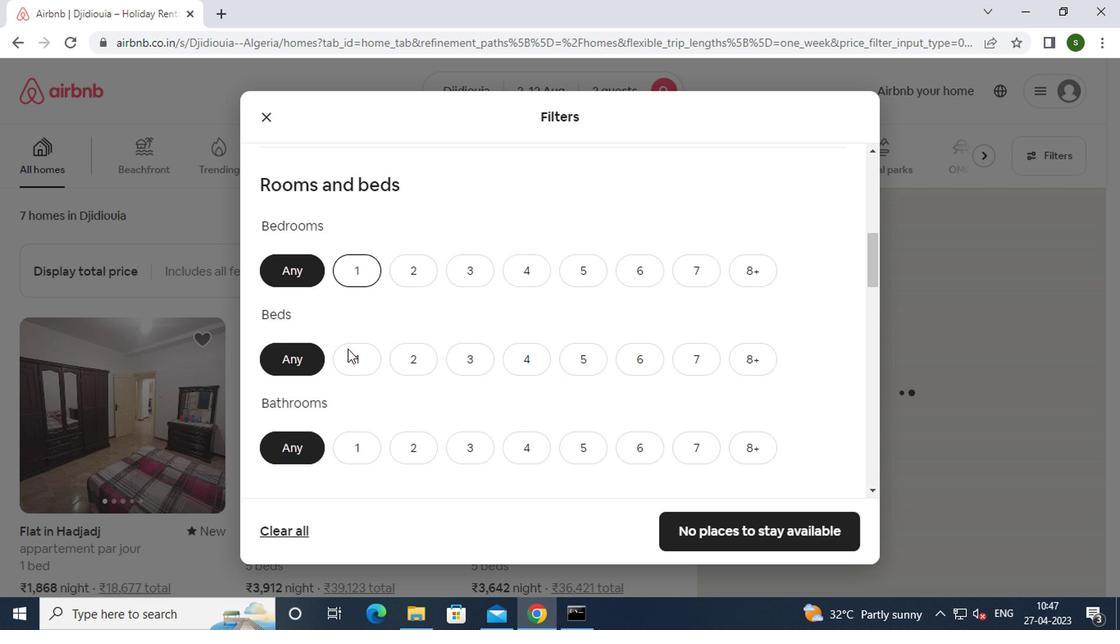 
Action: Mouse moved to (350, 455)
Screenshot: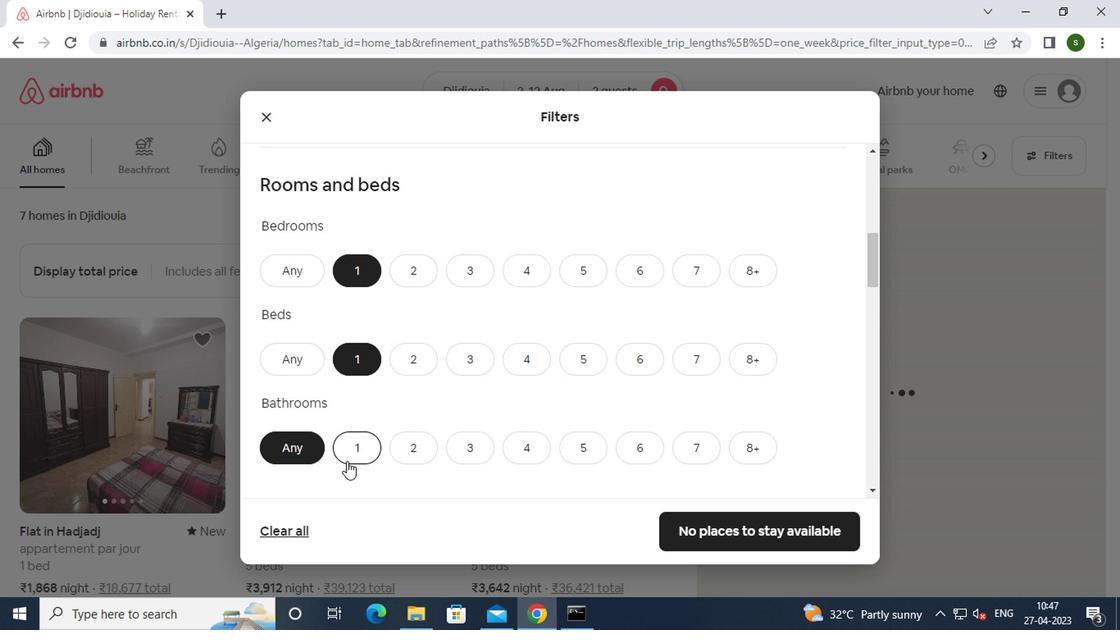 
Action: Mouse pressed left at (350, 455)
Screenshot: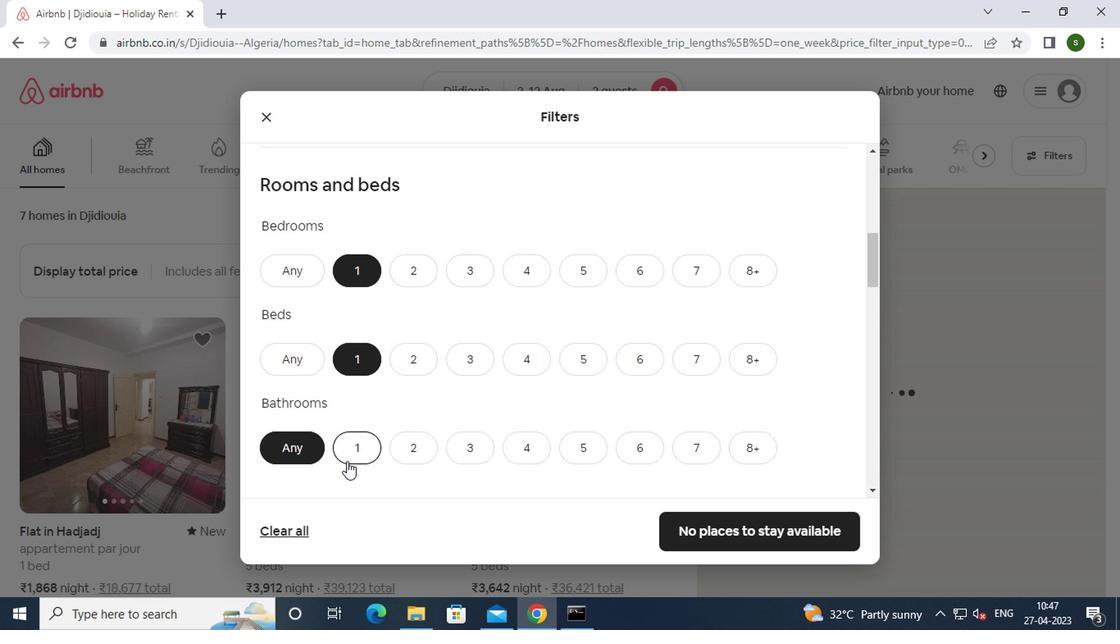 
Action: Mouse moved to (487, 348)
Screenshot: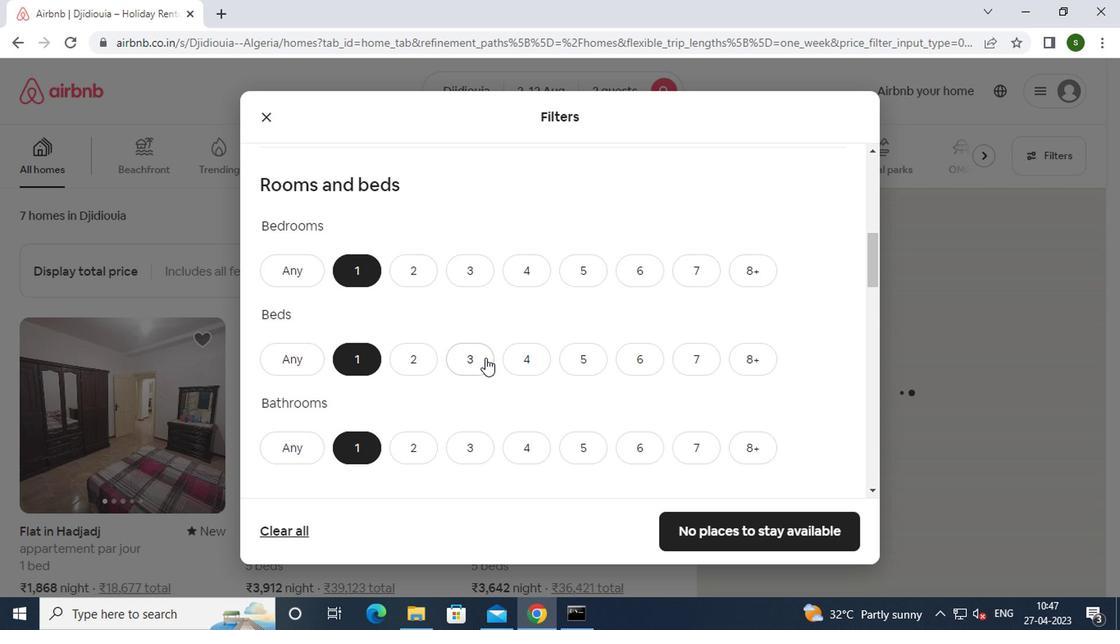 
Action: Mouse scrolled (487, 347) with delta (0, 0)
Screenshot: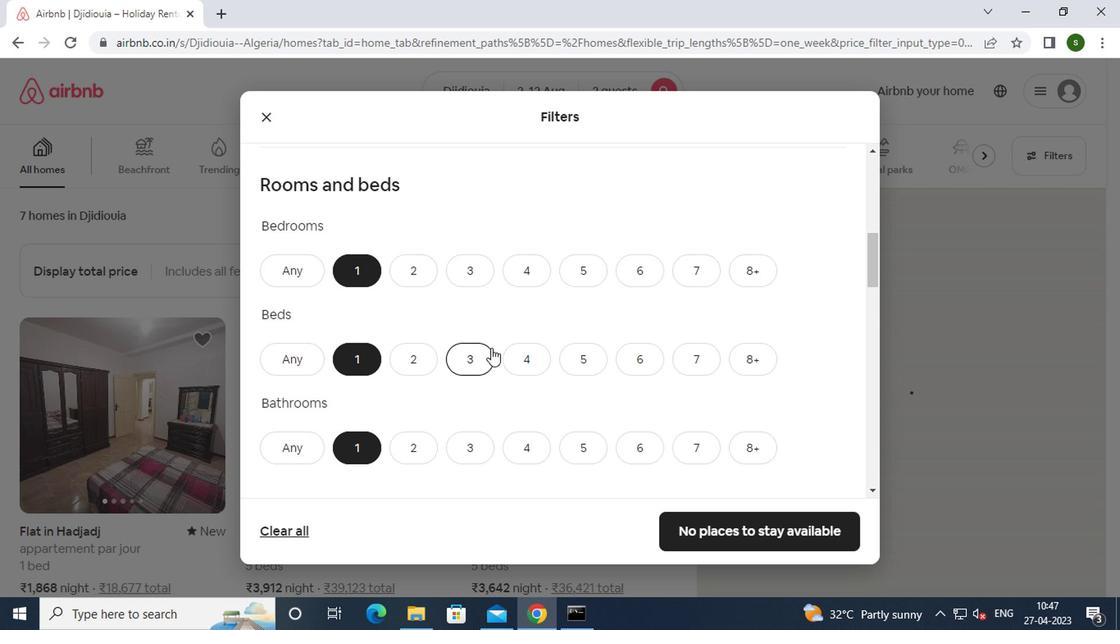 
Action: Mouse scrolled (487, 347) with delta (0, 0)
Screenshot: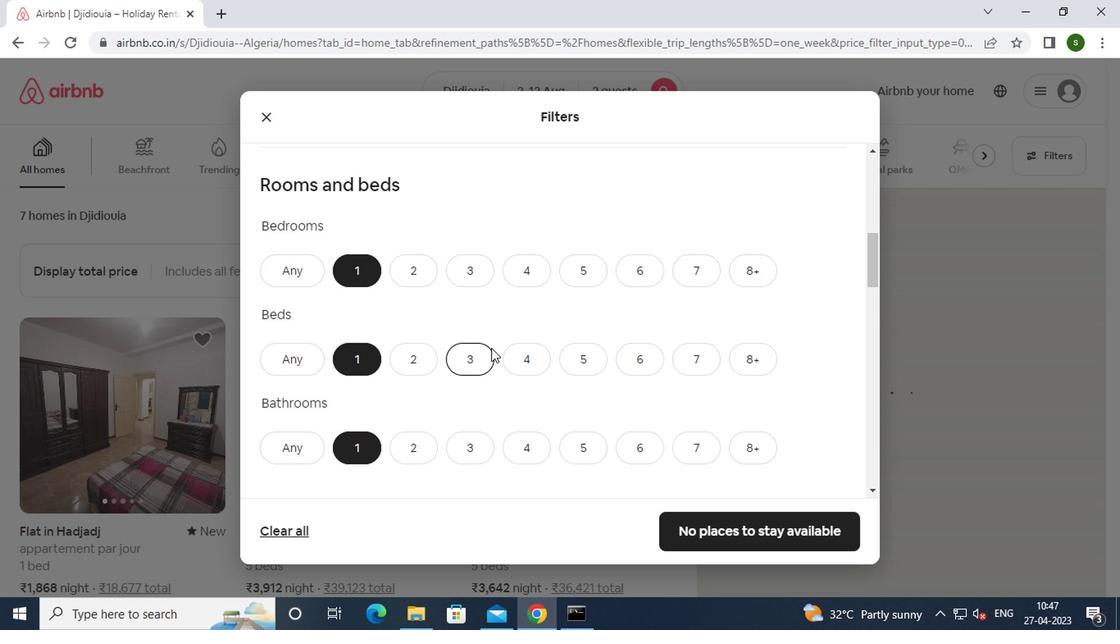 
Action: Mouse scrolled (487, 347) with delta (0, 0)
Screenshot: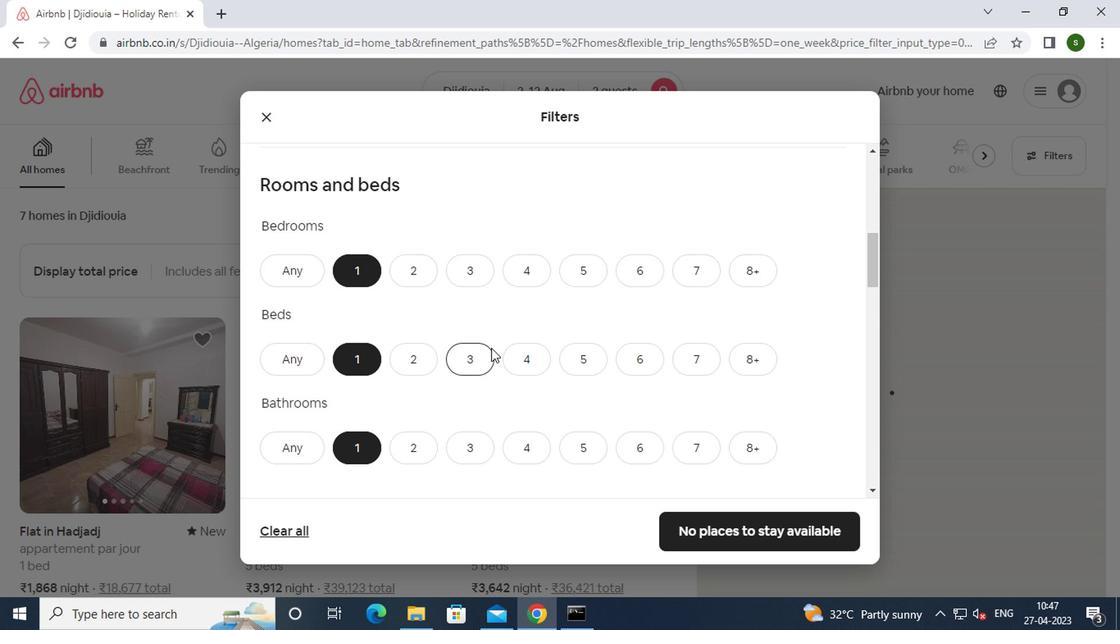 
Action: Mouse scrolled (487, 347) with delta (0, 0)
Screenshot: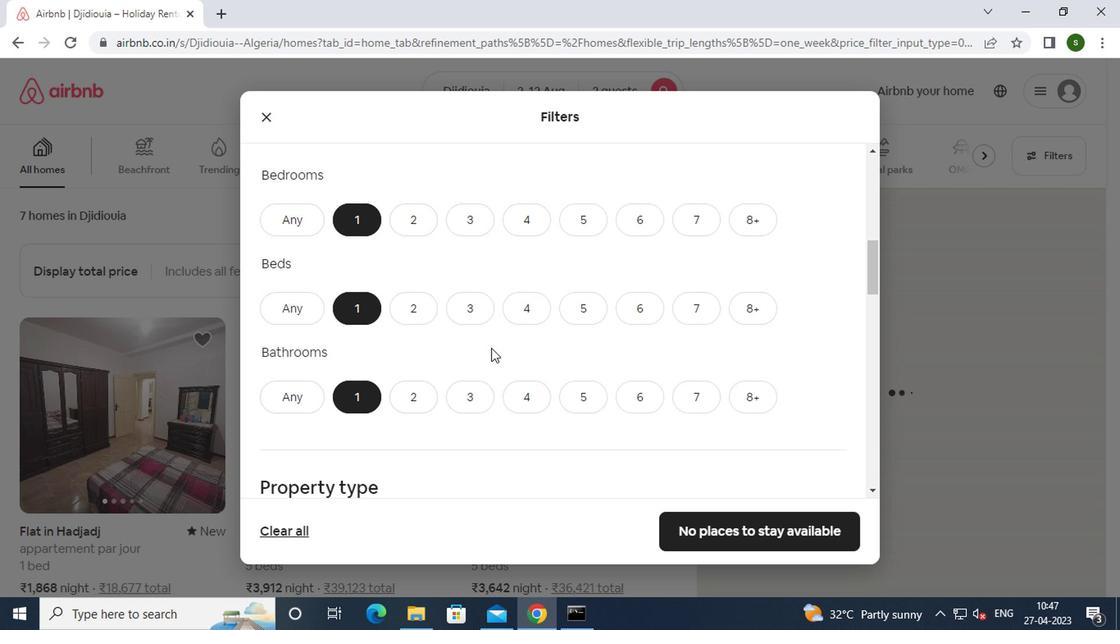 
Action: Mouse moved to (357, 285)
Screenshot: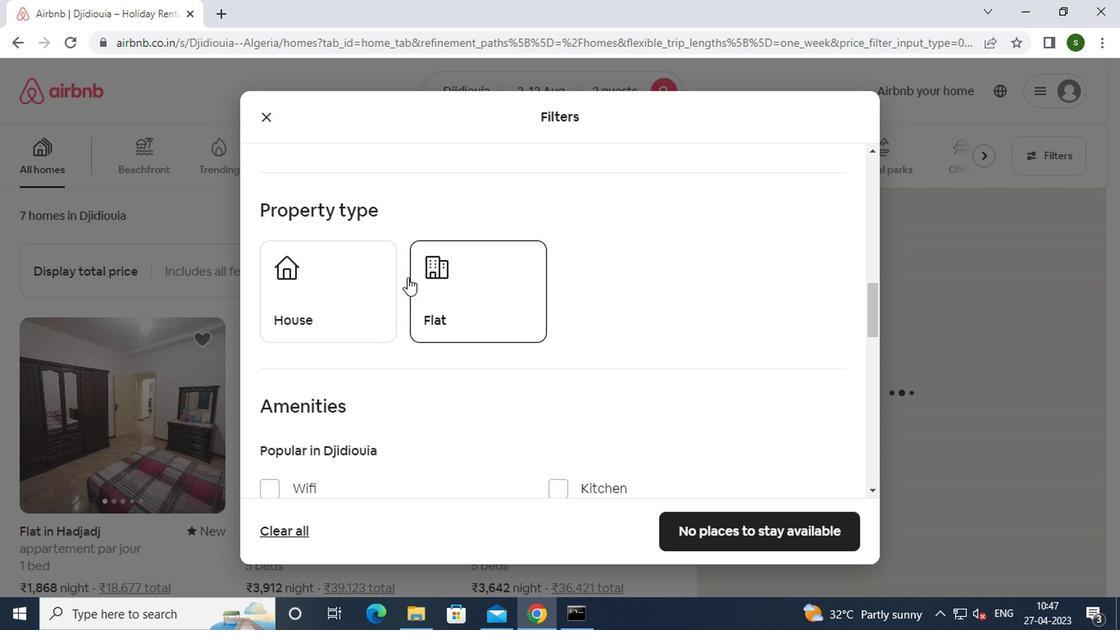 
Action: Mouse pressed left at (357, 285)
Screenshot: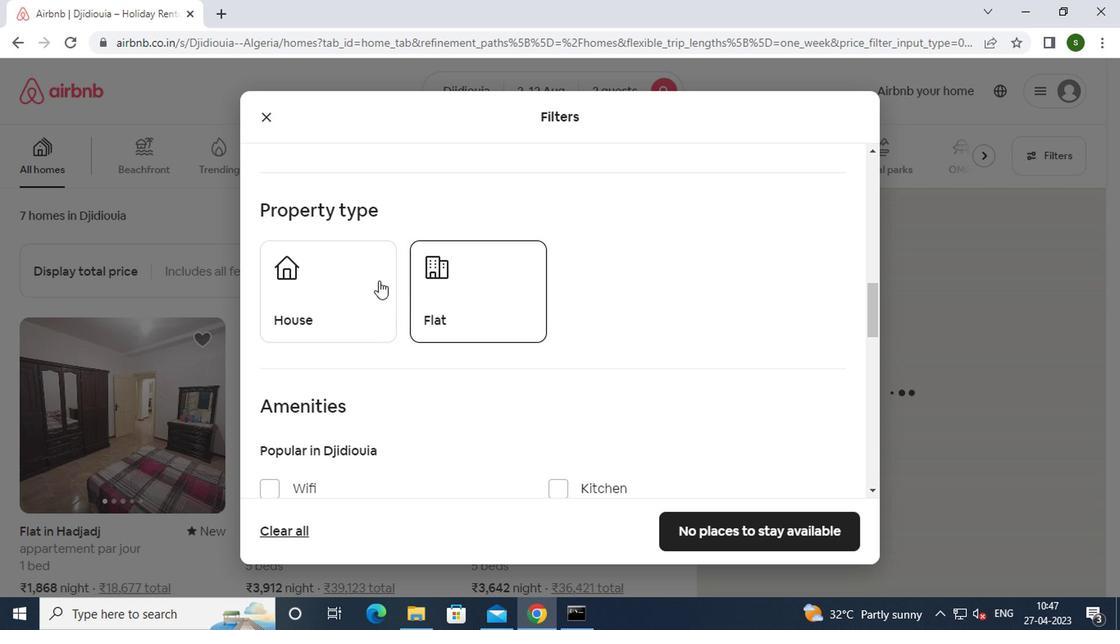 
Action: Mouse moved to (464, 297)
Screenshot: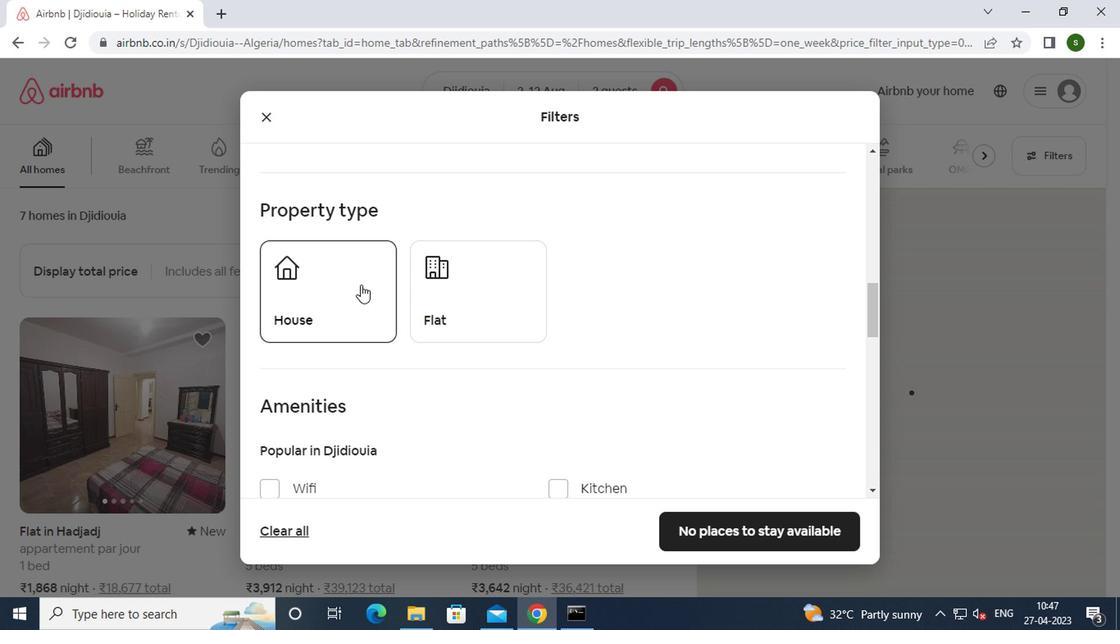 
Action: Mouse pressed left at (464, 297)
Screenshot: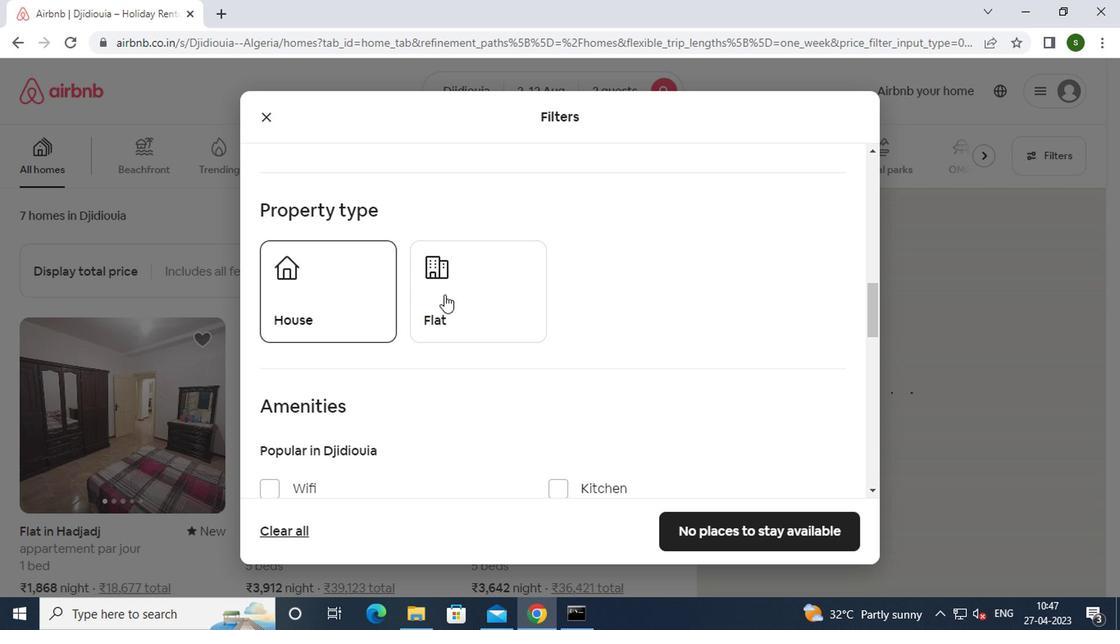 
Action: Mouse moved to (665, 275)
Screenshot: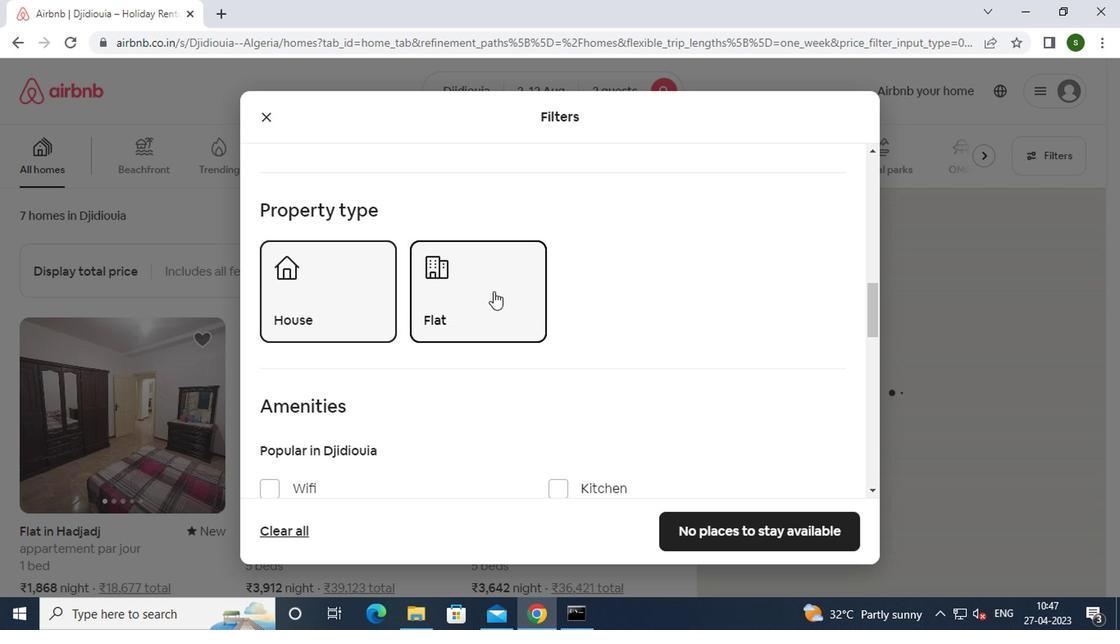 
Action: Mouse scrolled (665, 275) with delta (0, 0)
Screenshot: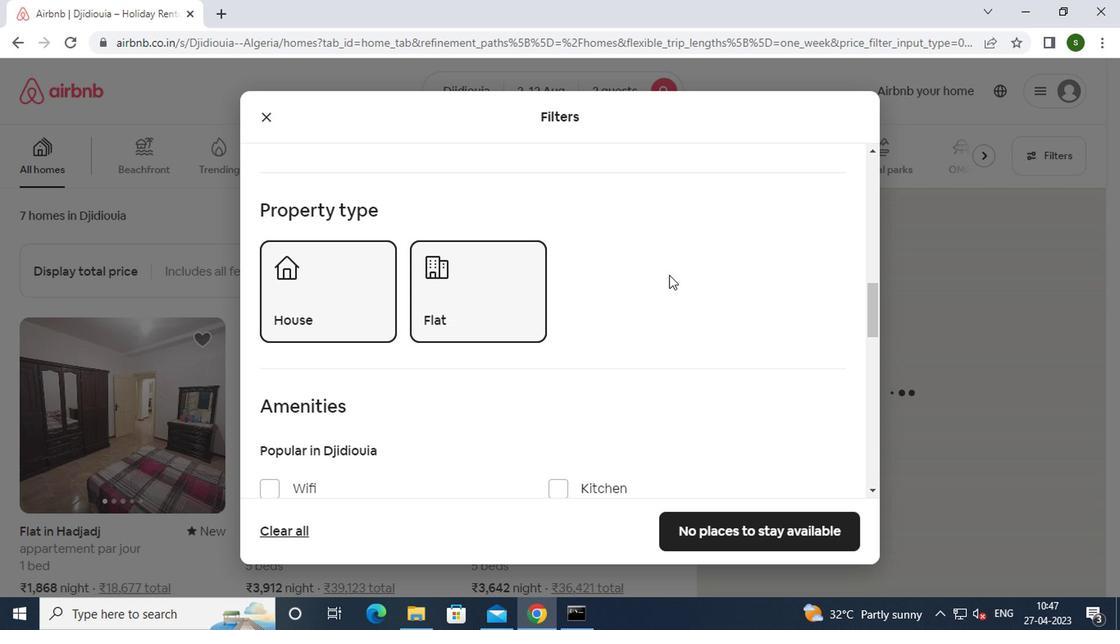 
Action: Mouse scrolled (665, 275) with delta (0, 0)
Screenshot: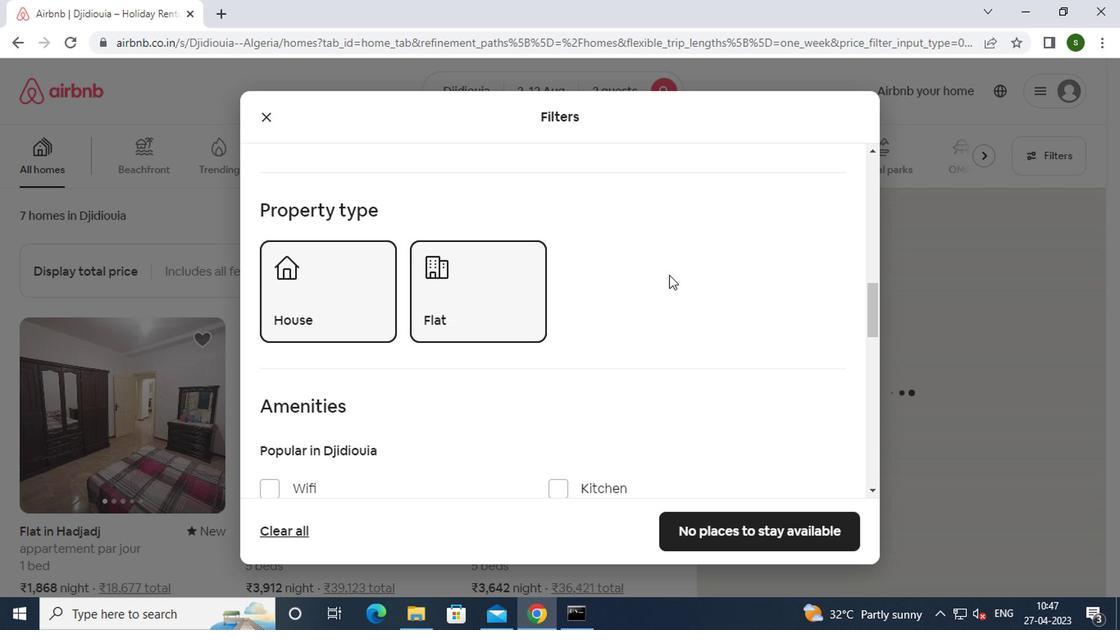
Action: Mouse scrolled (665, 275) with delta (0, 0)
Screenshot: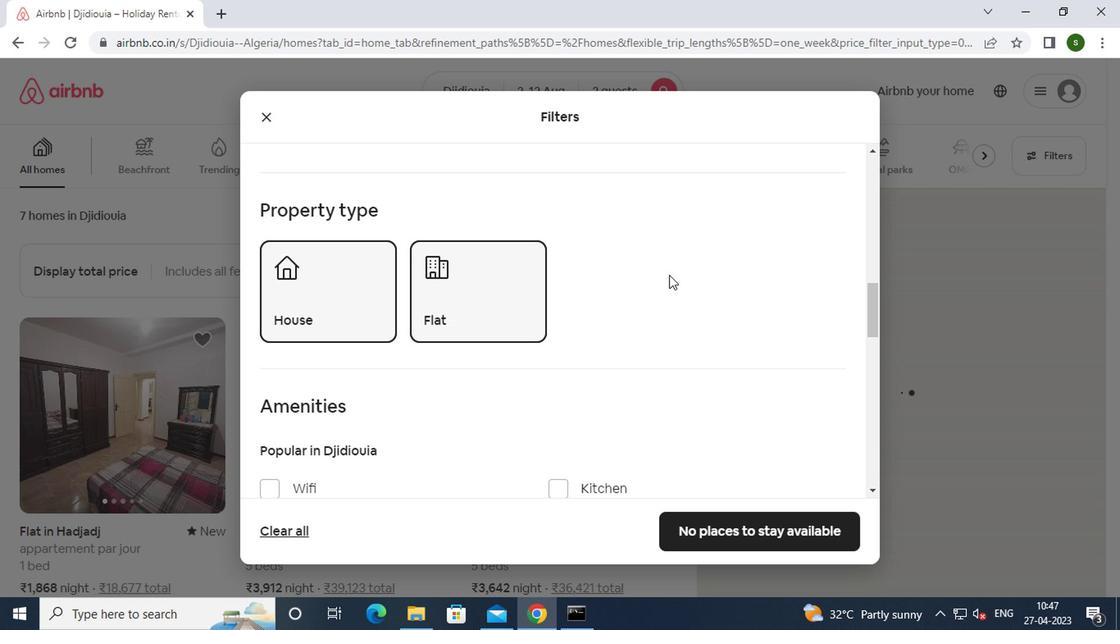 
Action: Mouse moved to (391, 281)
Screenshot: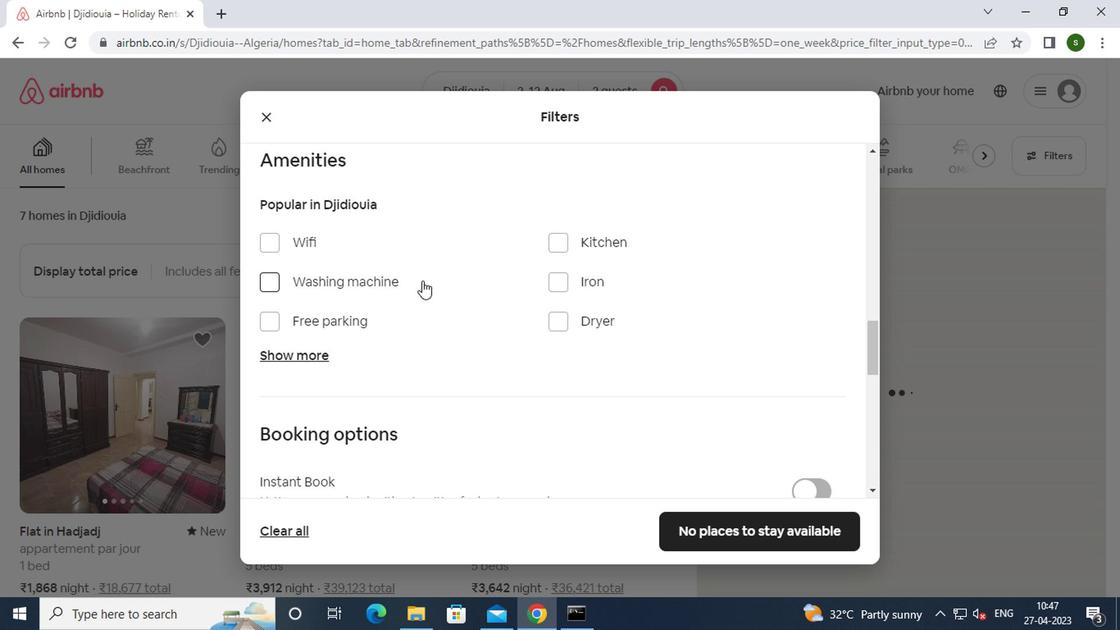 
Action: Mouse pressed left at (391, 281)
Screenshot: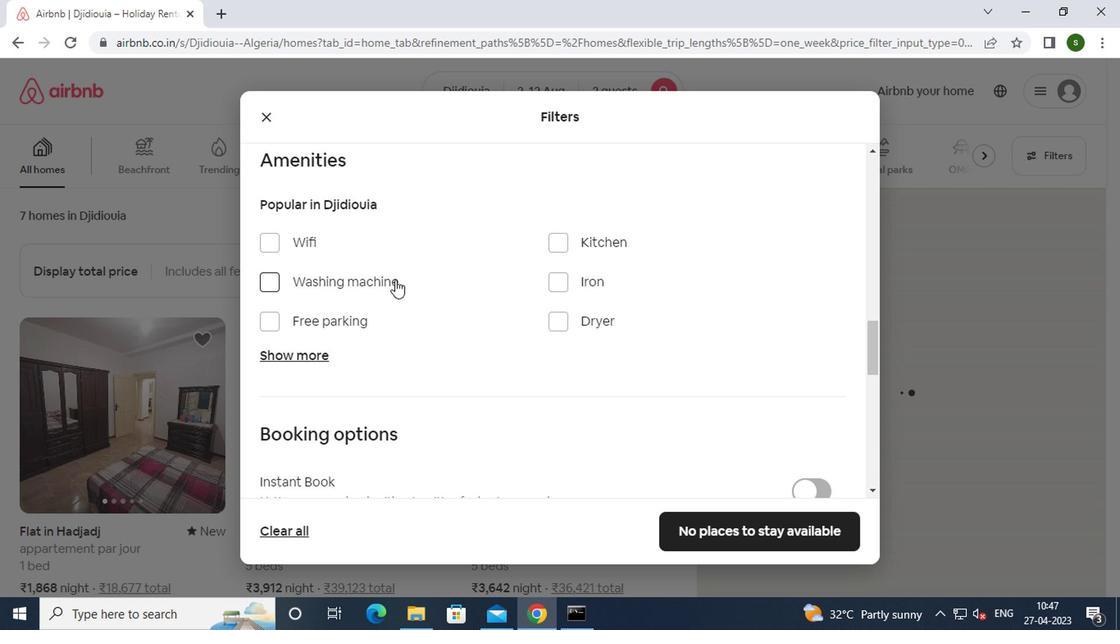 
Action: Mouse moved to (588, 289)
Screenshot: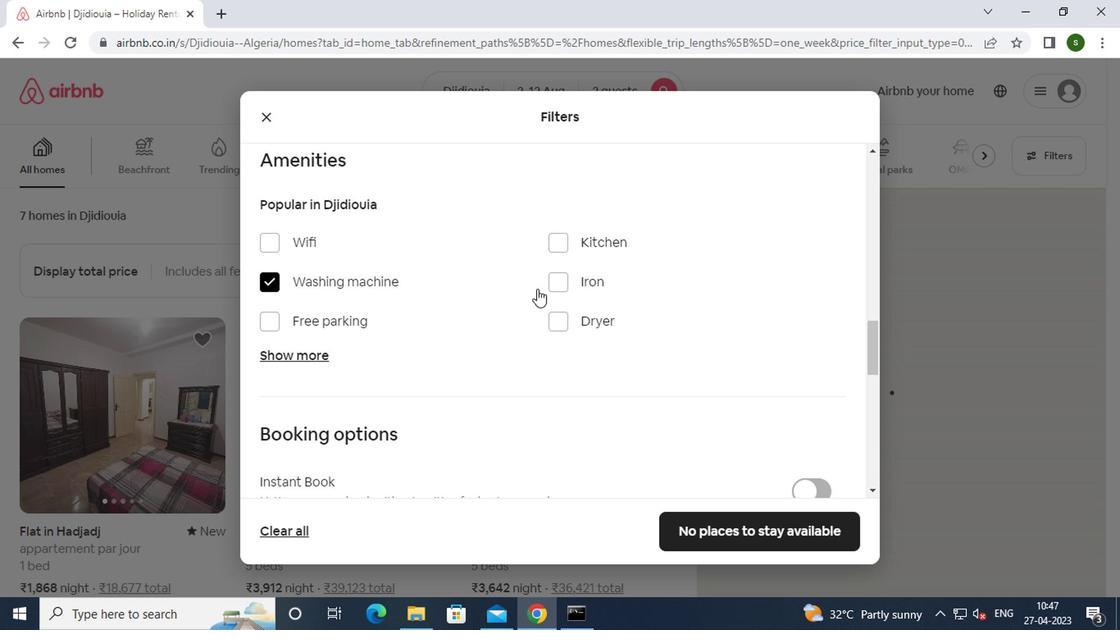 
Action: Mouse scrolled (588, 289) with delta (0, 0)
Screenshot: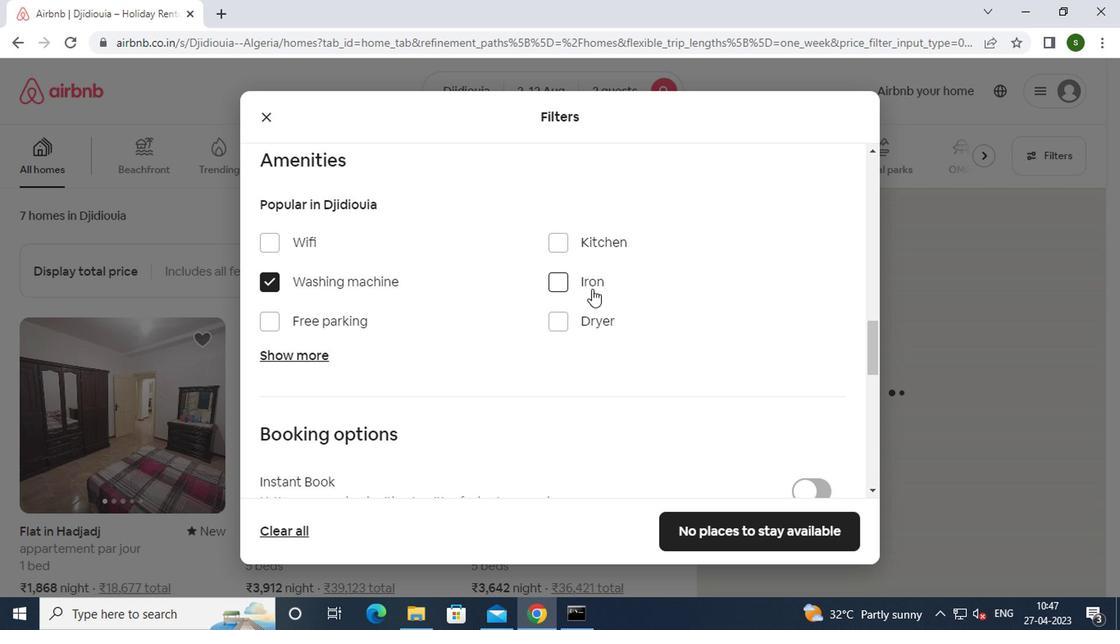 
Action: Mouse scrolled (588, 289) with delta (0, 0)
Screenshot: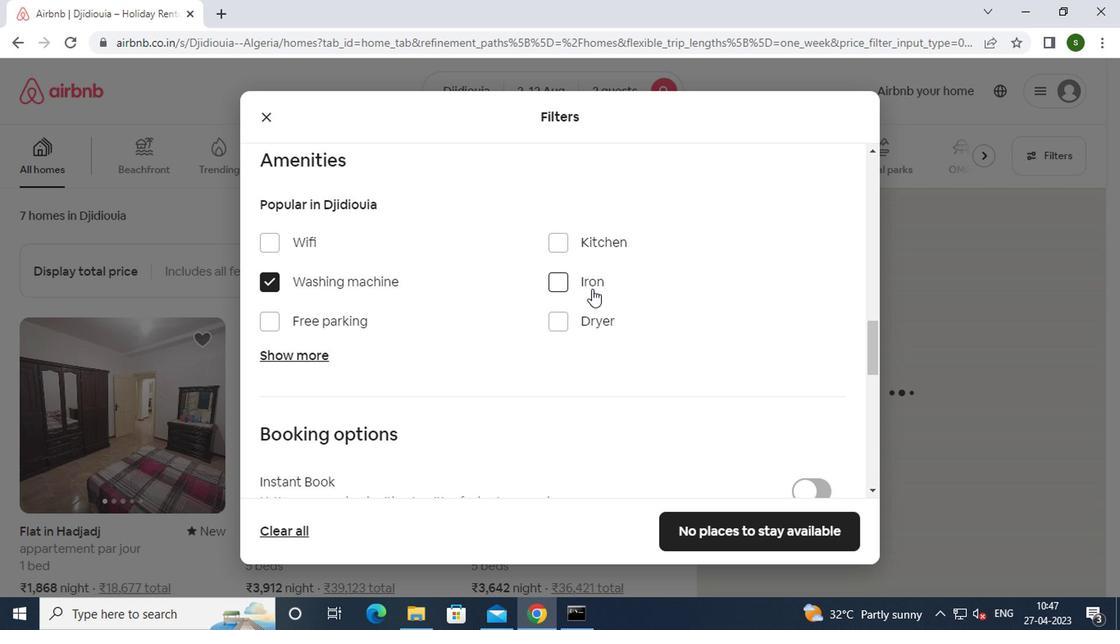 
Action: Mouse scrolled (588, 289) with delta (0, 0)
Screenshot: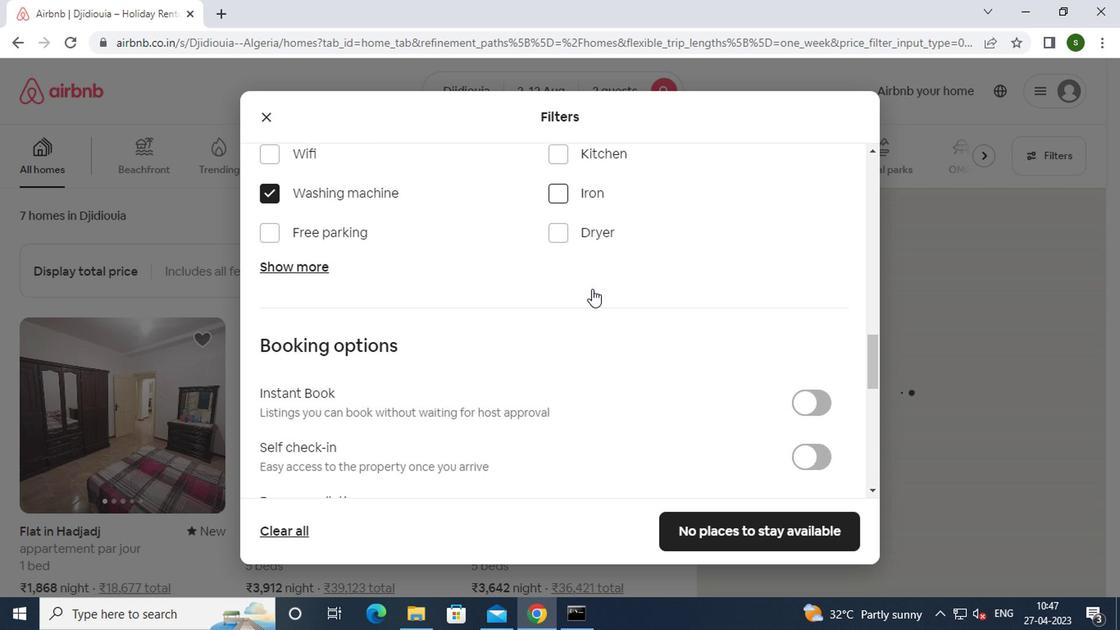
Action: Mouse moved to (798, 302)
Screenshot: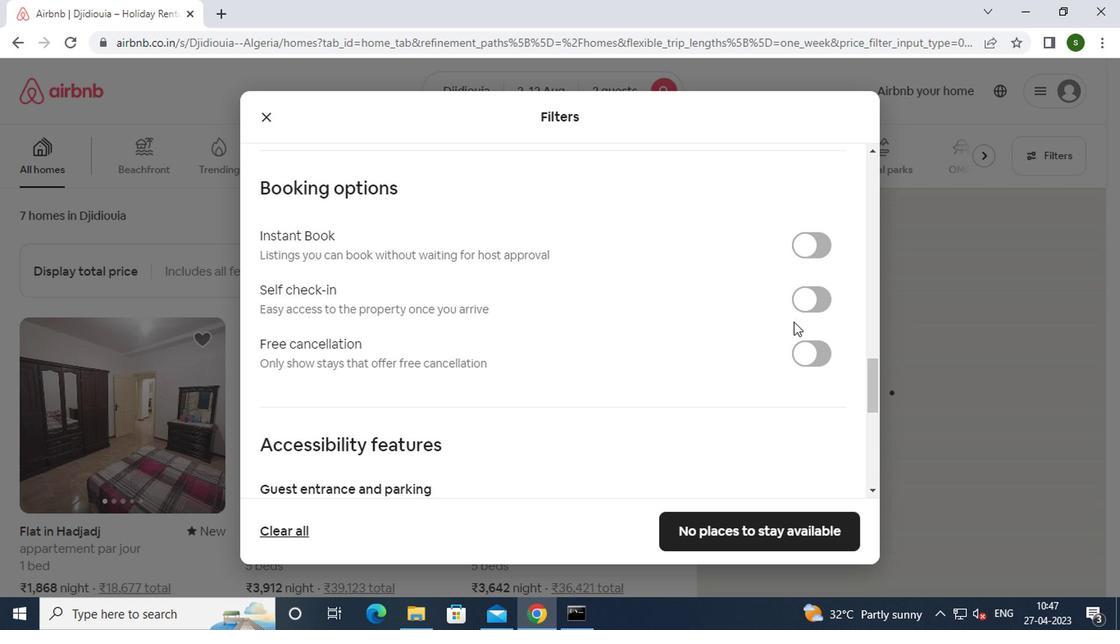 
Action: Mouse pressed left at (798, 302)
Screenshot: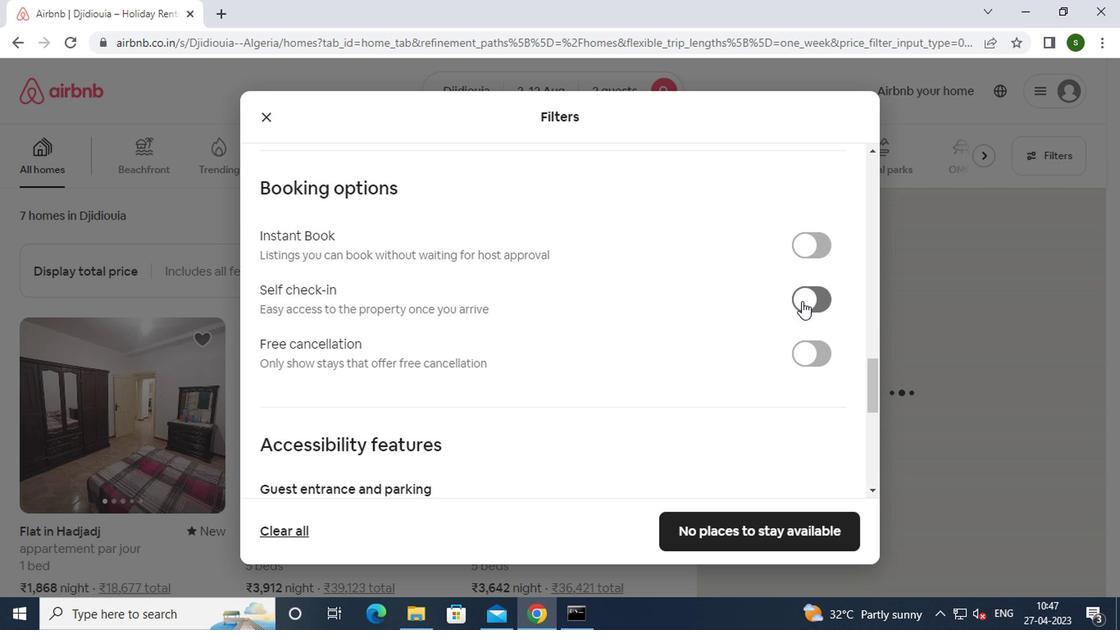 
Action: Mouse moved to (747, 536)
Screenshot: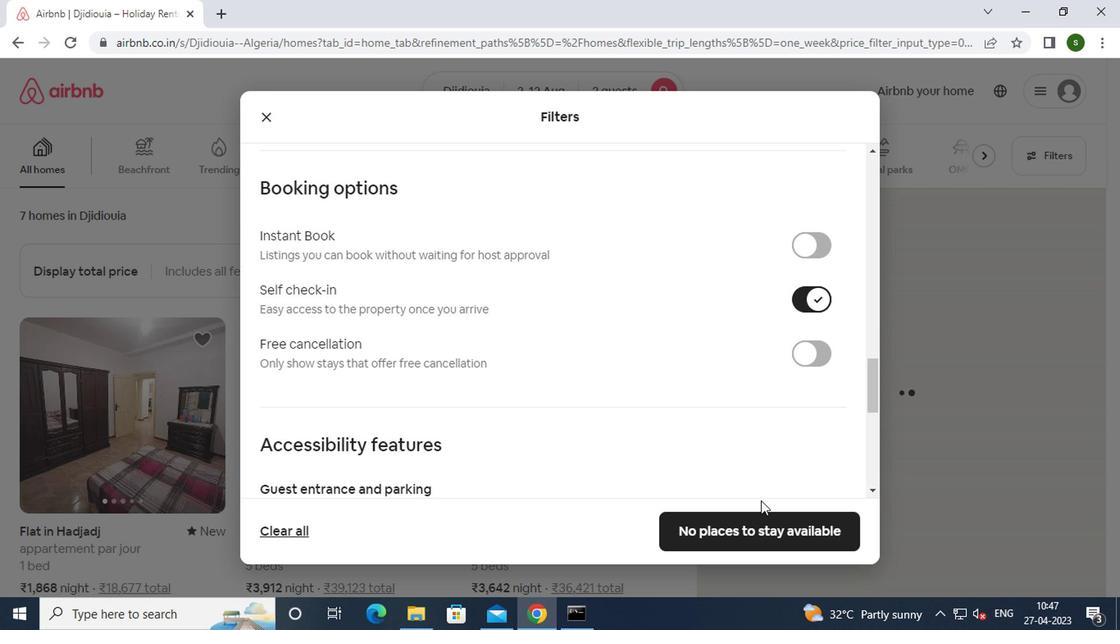 
Action: Mouse pressed left at (747, 536)
Screenshot: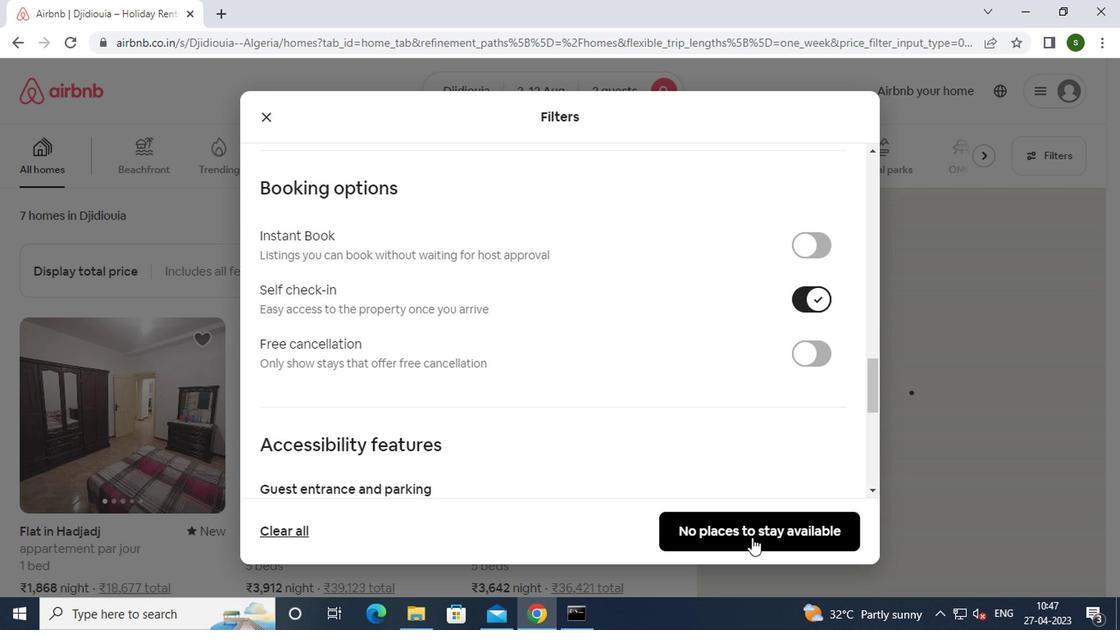 
